 Task: Create ChildIssue0000000768 as Child Issue of Issue Issue0000000384 in Backlog  in Scrum Project Project0000000077 in Jira. Create ChildIssue0000000769 as Child Issue of Issue Issue0000000385 in Backlog  in Scrum Project Project0000000077 in Jira. Create ChildIssue0000000770 as Child Issue of Issue Issue0000000385 in Backlog  in Scrum Project Project0000000077 in Jira. Create ChildIssue0000000771 as Child Issue of Issue Issue0000000386 in Backlog  in Scrum Project Project0000000078 in Jira. Create ChildIssue0000000772 as Child Issue of Issue Issue0000000386 in Backlog  in Scrum Project Project0000000078 in Jira
Action: Mouse moved to (121, 269)
Screenshot: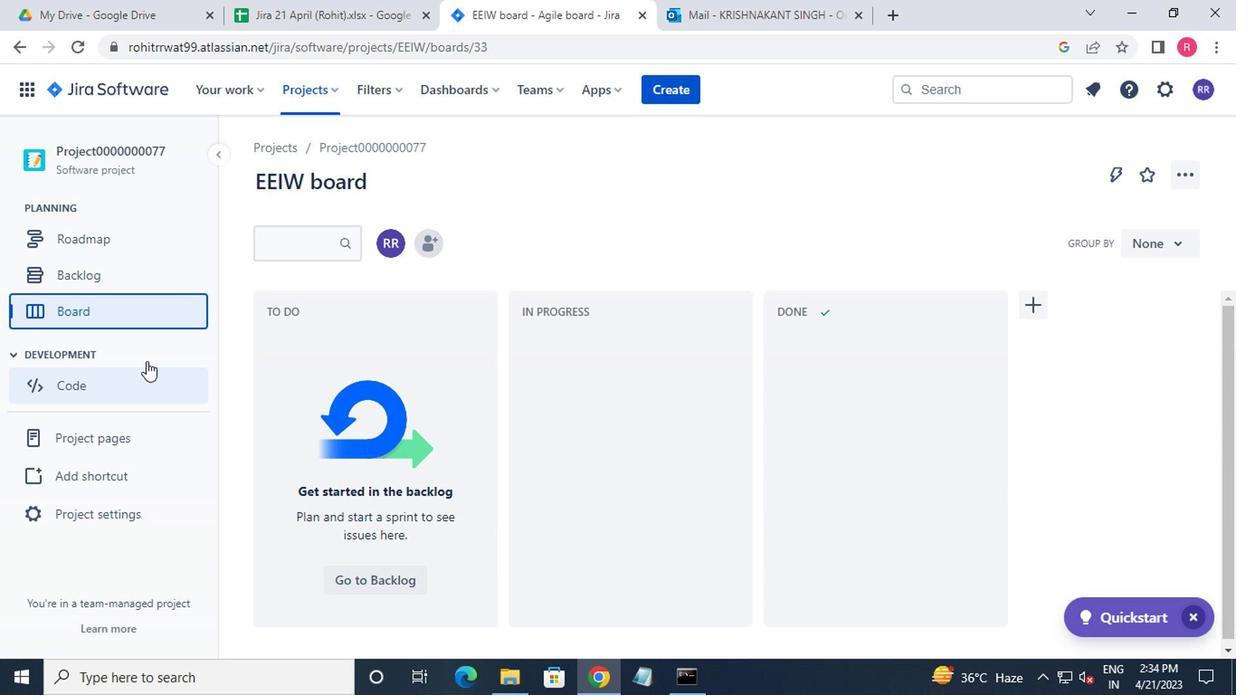 
Action: Mouse pressed left at (121, 269)
Screenshot: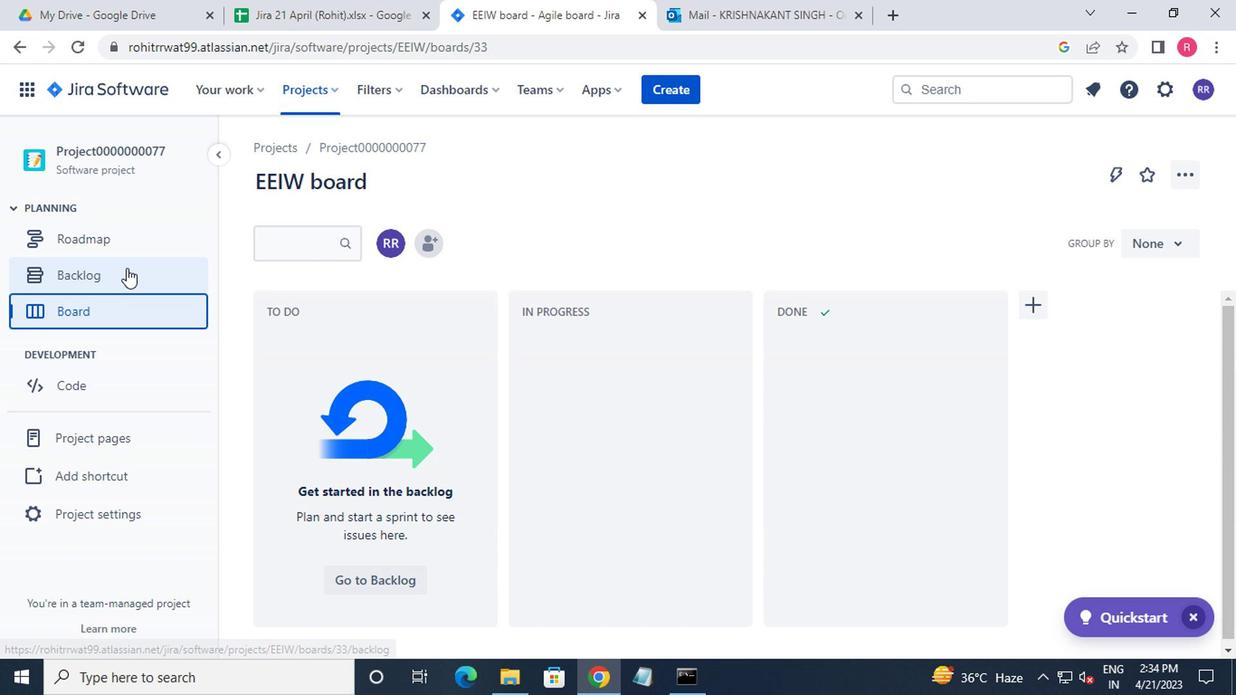 
Action: Mouse moved to (294, 406)
Screenshot: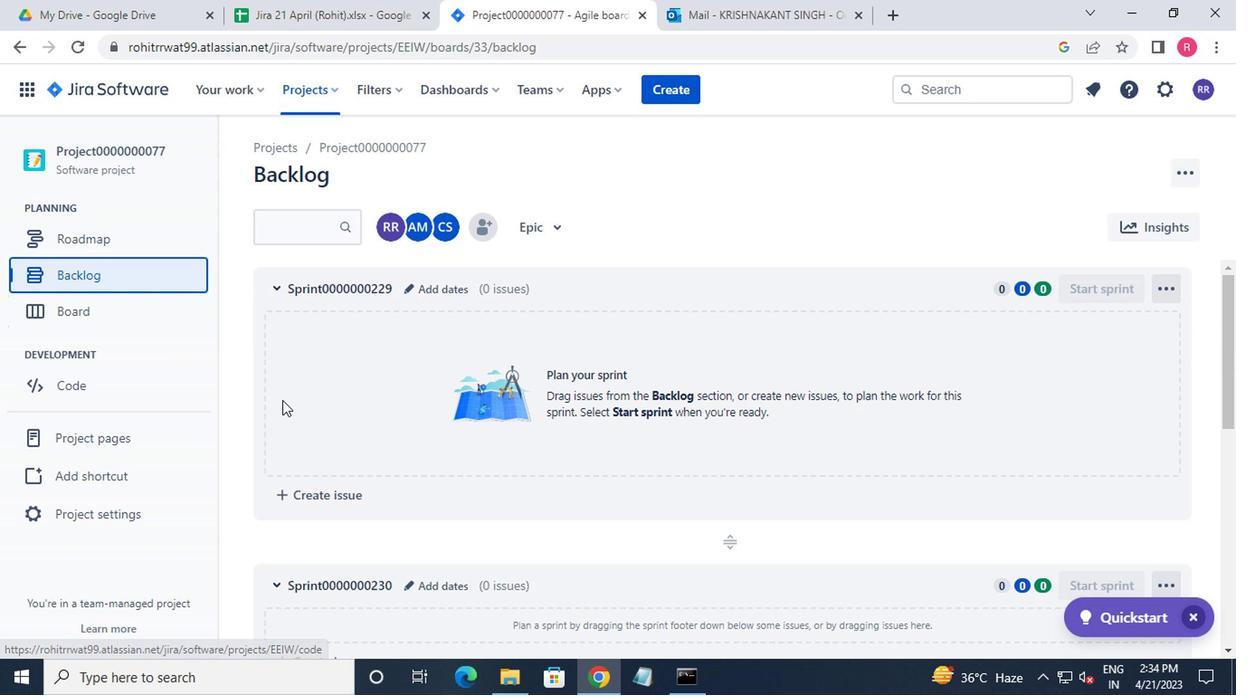 
Action: Mouse scrolled (294, 405) with delta (0, -1)
Screenshot: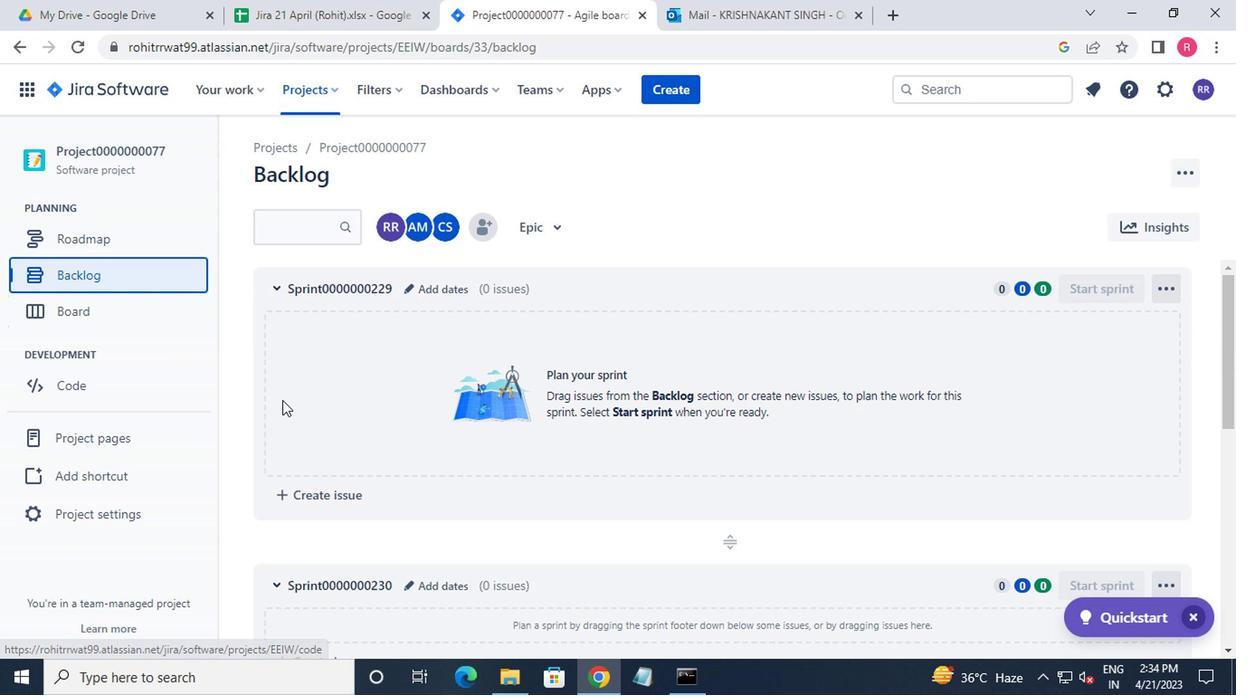 
Action: Mouse moved to (299, 408)
Screenshot: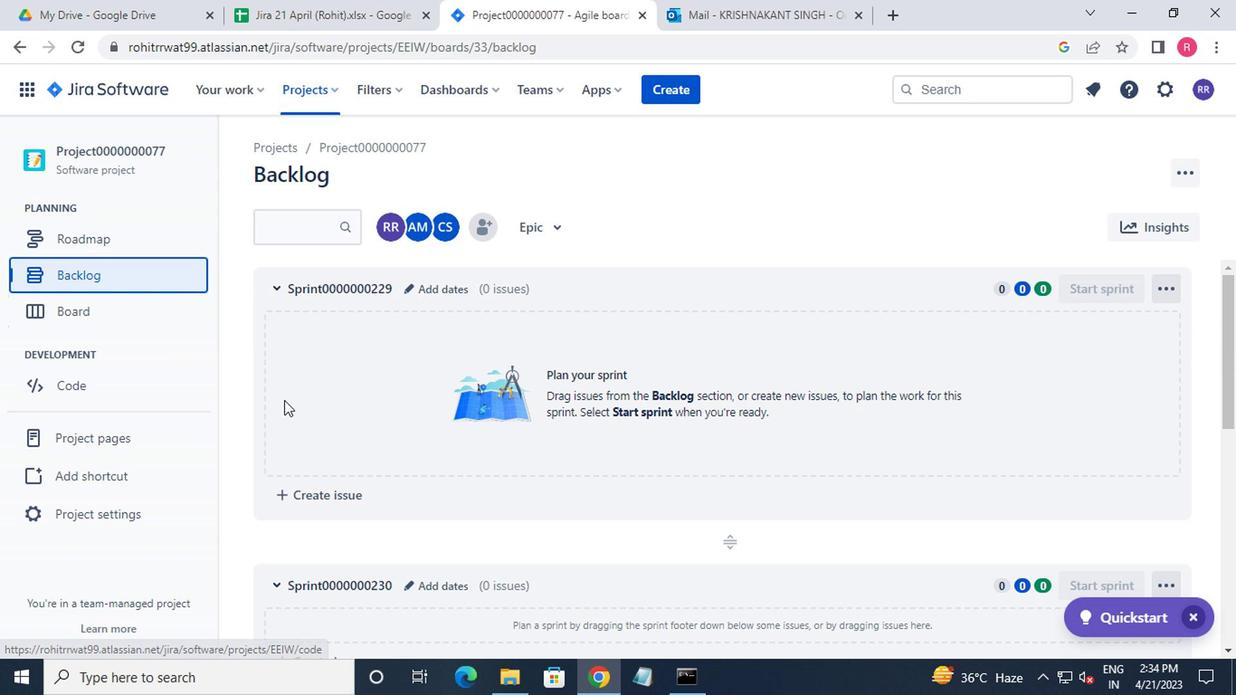 
Action: Mouse scrolled (299, 407) with delta (0, -1)
Screenshot: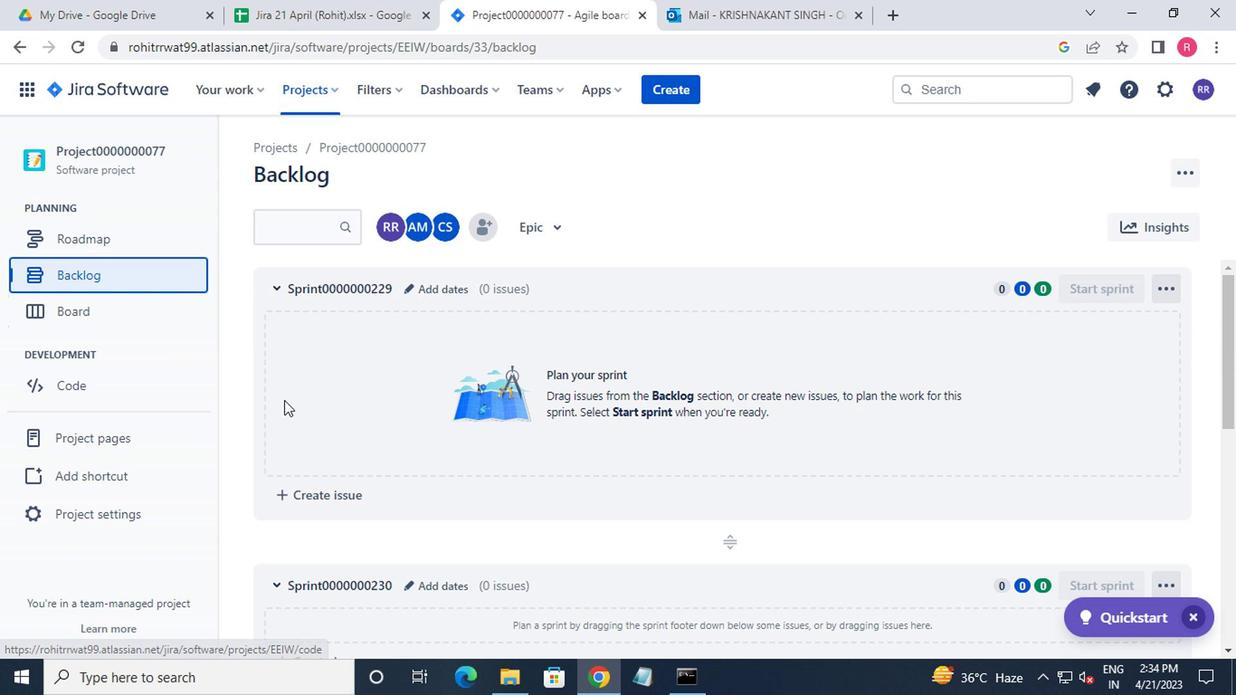 
Action: Mouse moved to (301, 409)
Screenshot: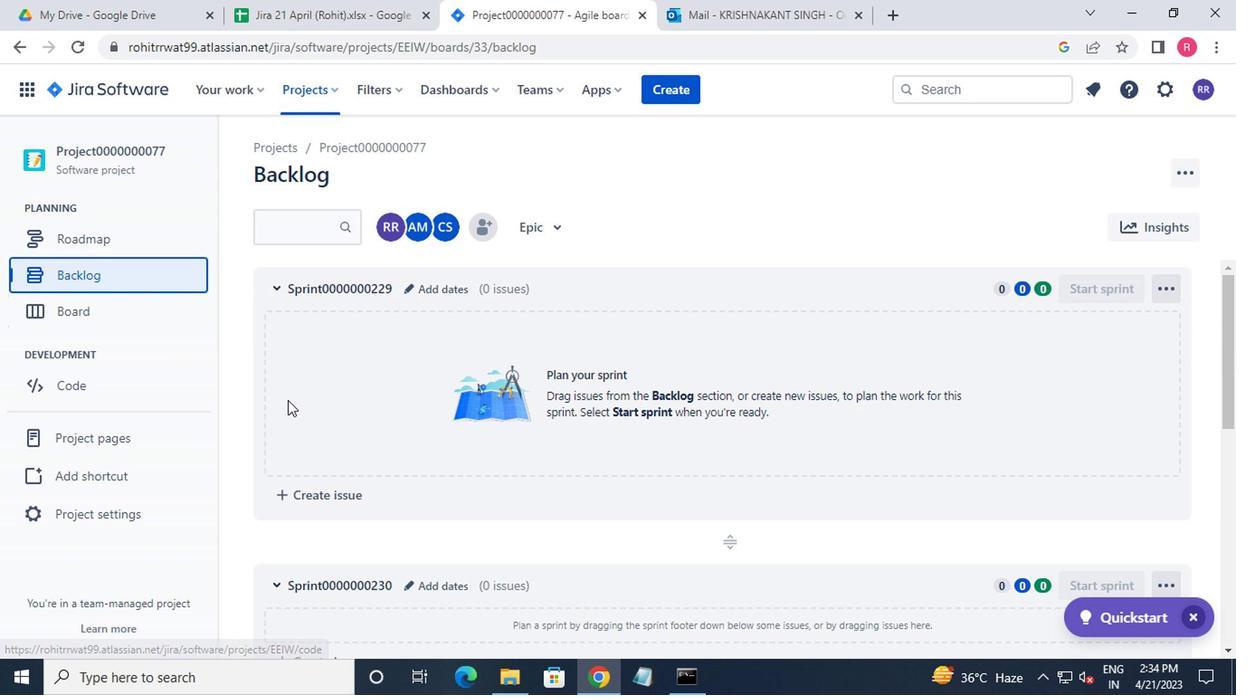 
Action: Mouse scrolled (301, 408) with delta (0, 0)
Screenshot: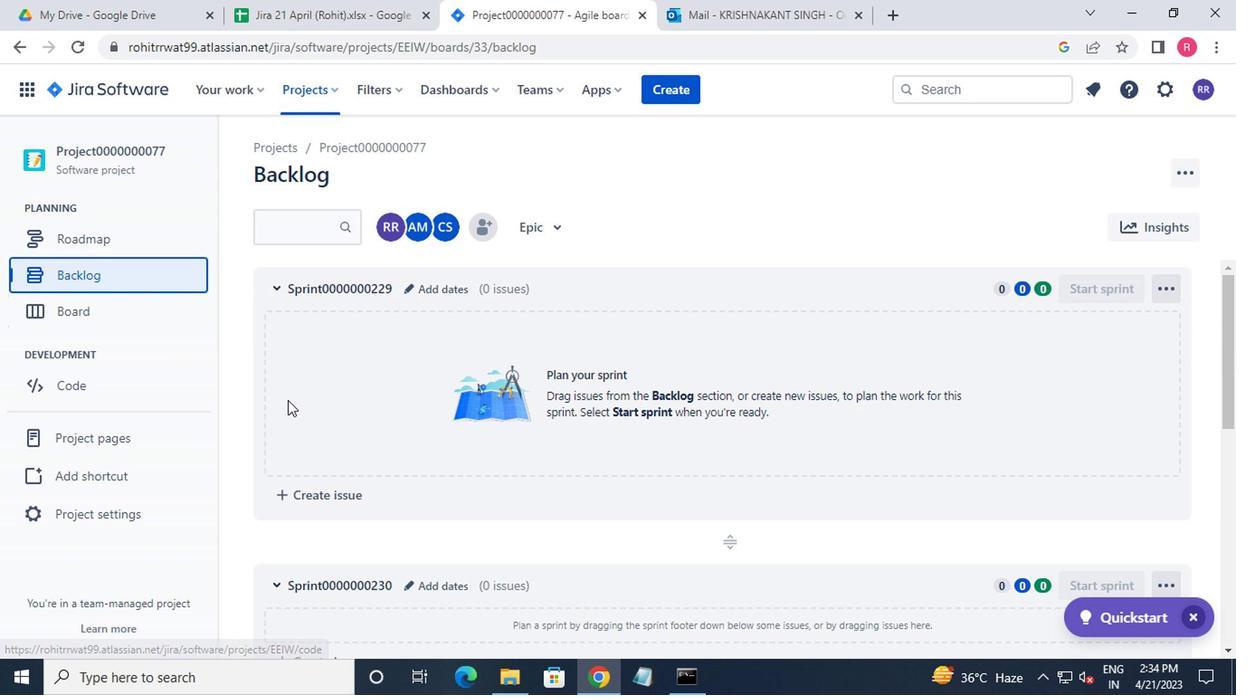 
Action: Mouse moved to (307, 409)
Screenshot: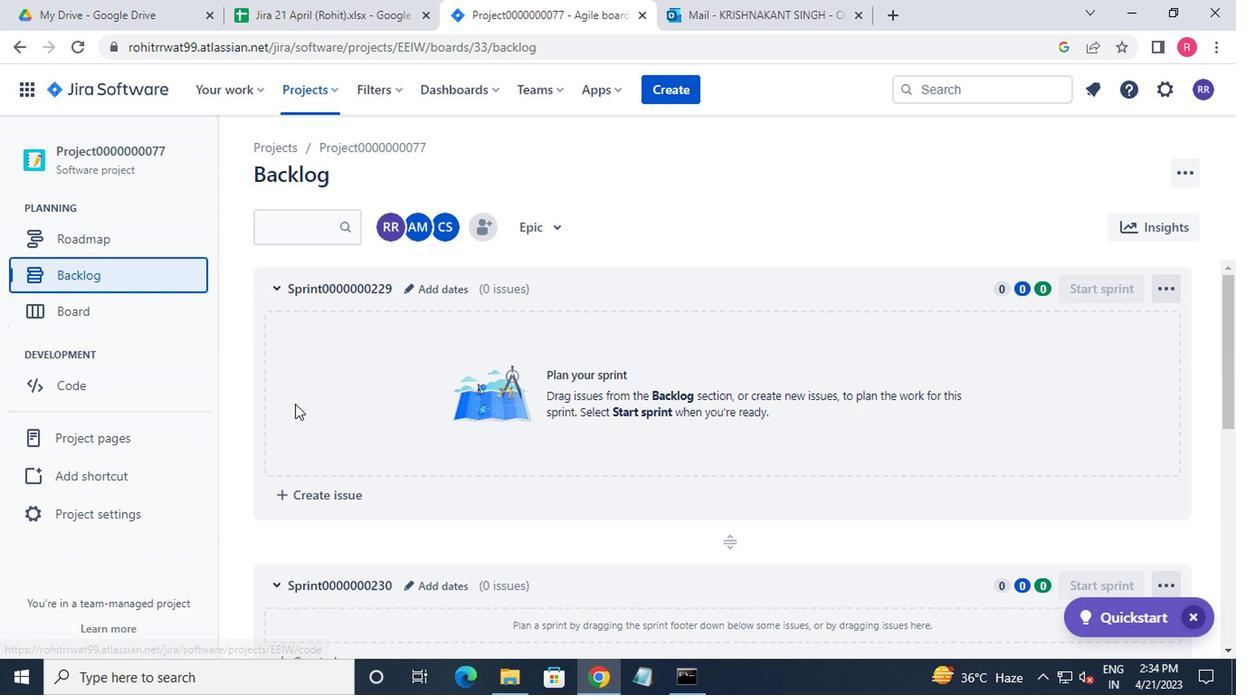 
Action: Mouse scrolled (307, 408) with delta (0, 0)
Screenshot: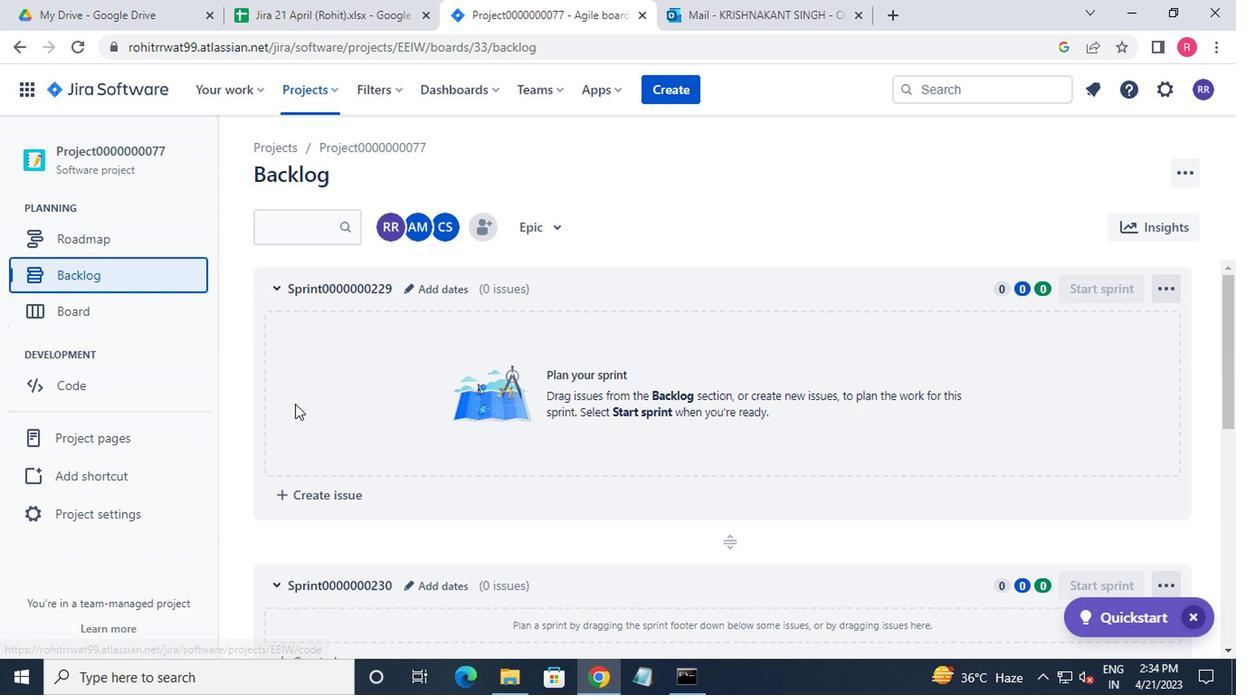
Action: Mouse moved to (312, 410)
Screenshot: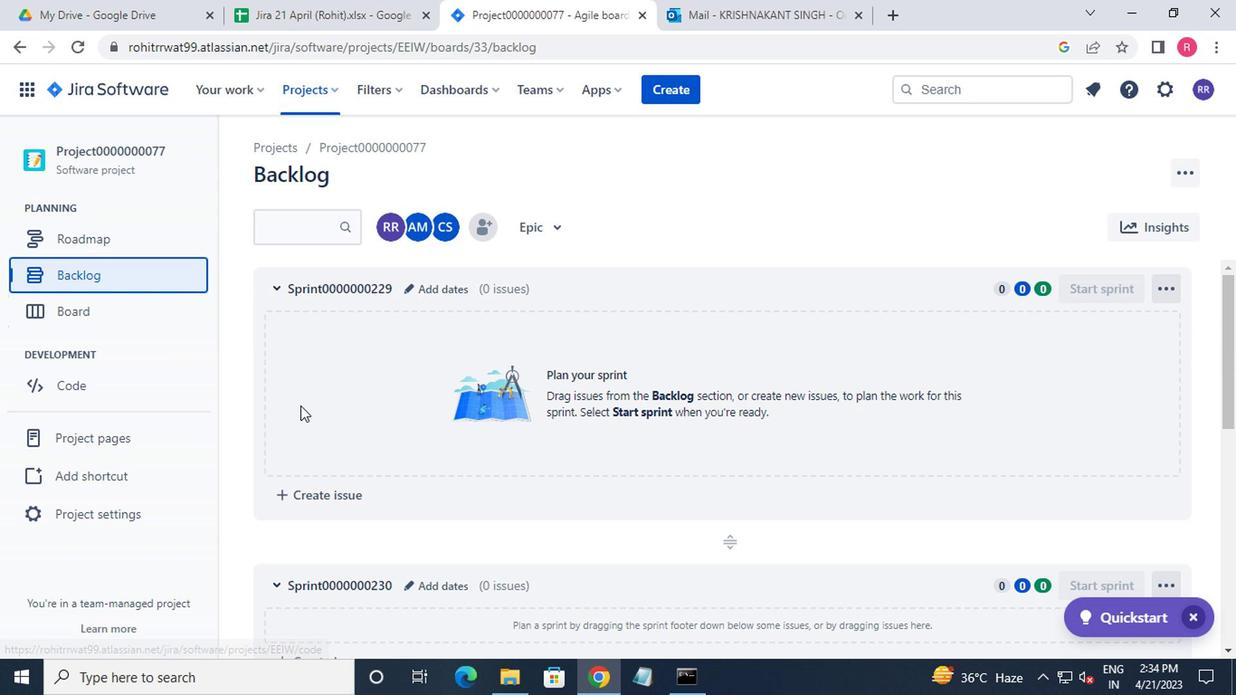 
Action: Mouse scrolled (312, 409) with delta (0, 0)
Screenshot: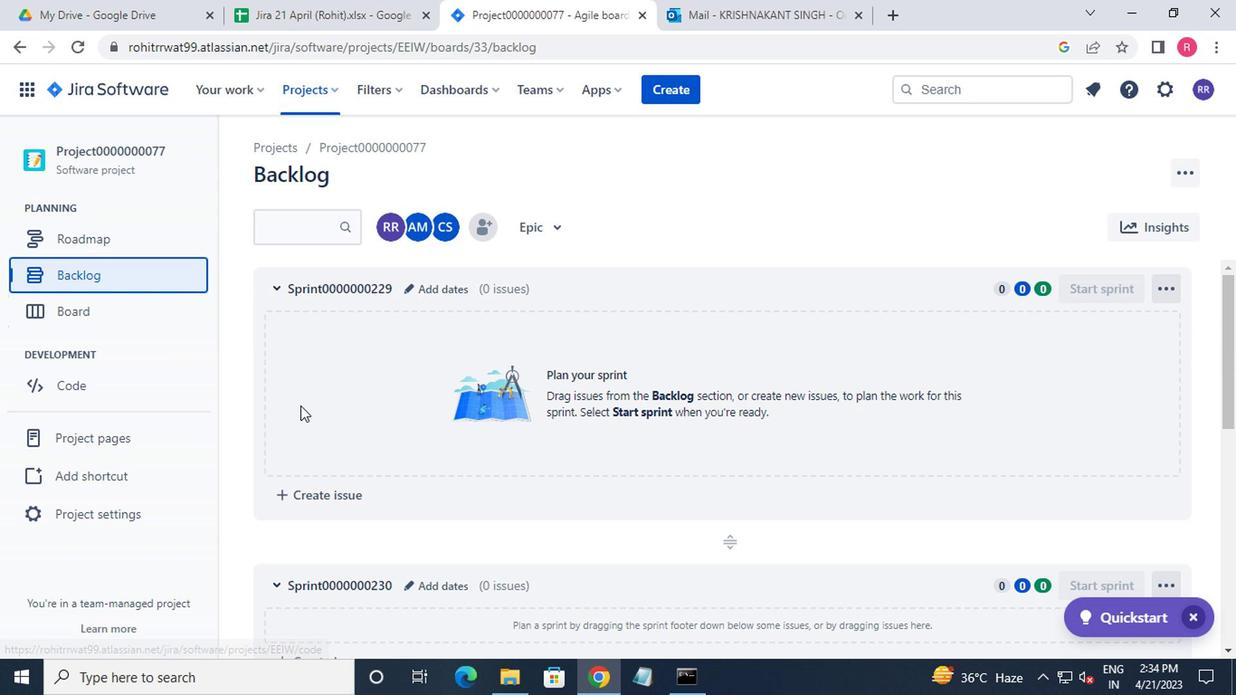 
Action: Mouse moved to (319, 411)
Screenshot: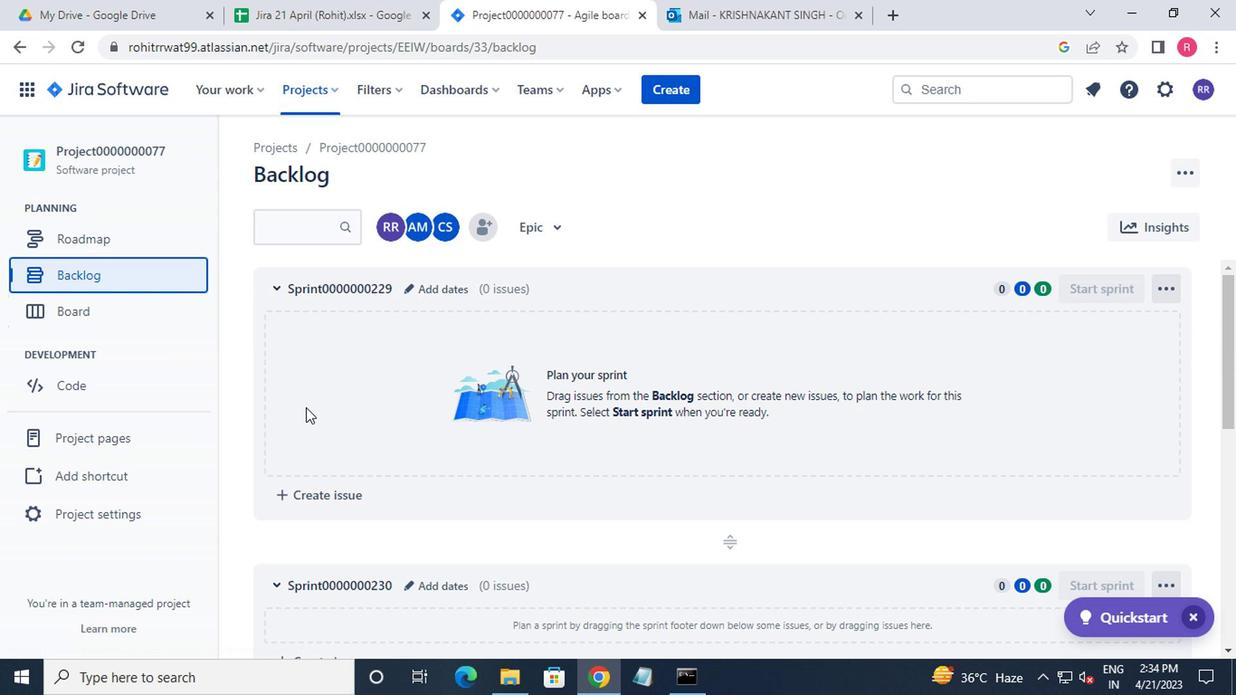 
Action: Mouse scrolled (319, 410) with delta (0, -1)
Screenshot: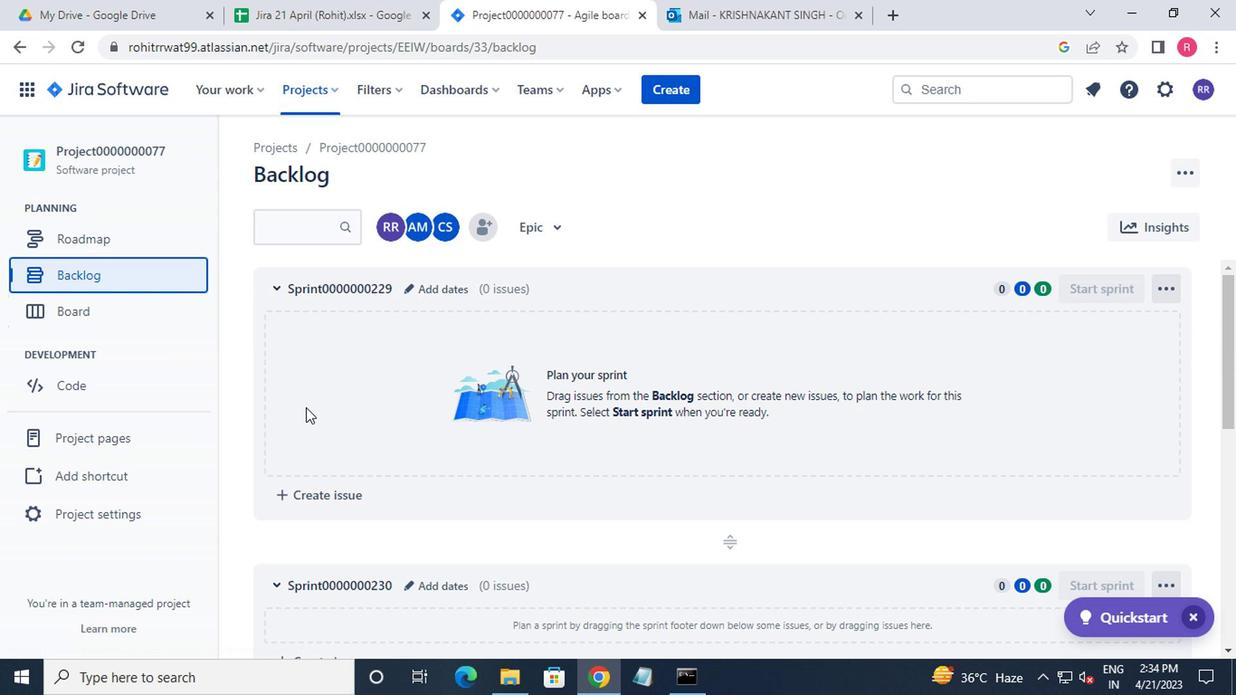 
Action: Mouse moved to (650, 518)
Screenshot: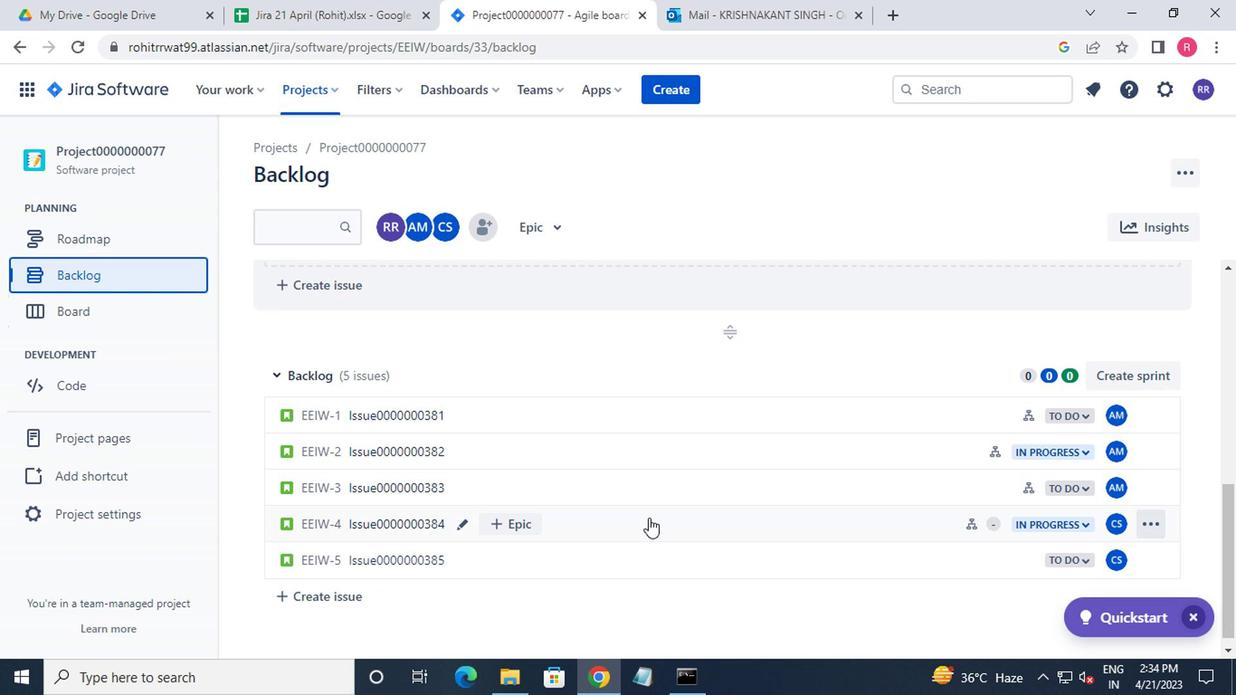 
Action: Mouse pressed left at (650, 518)
Screenshot: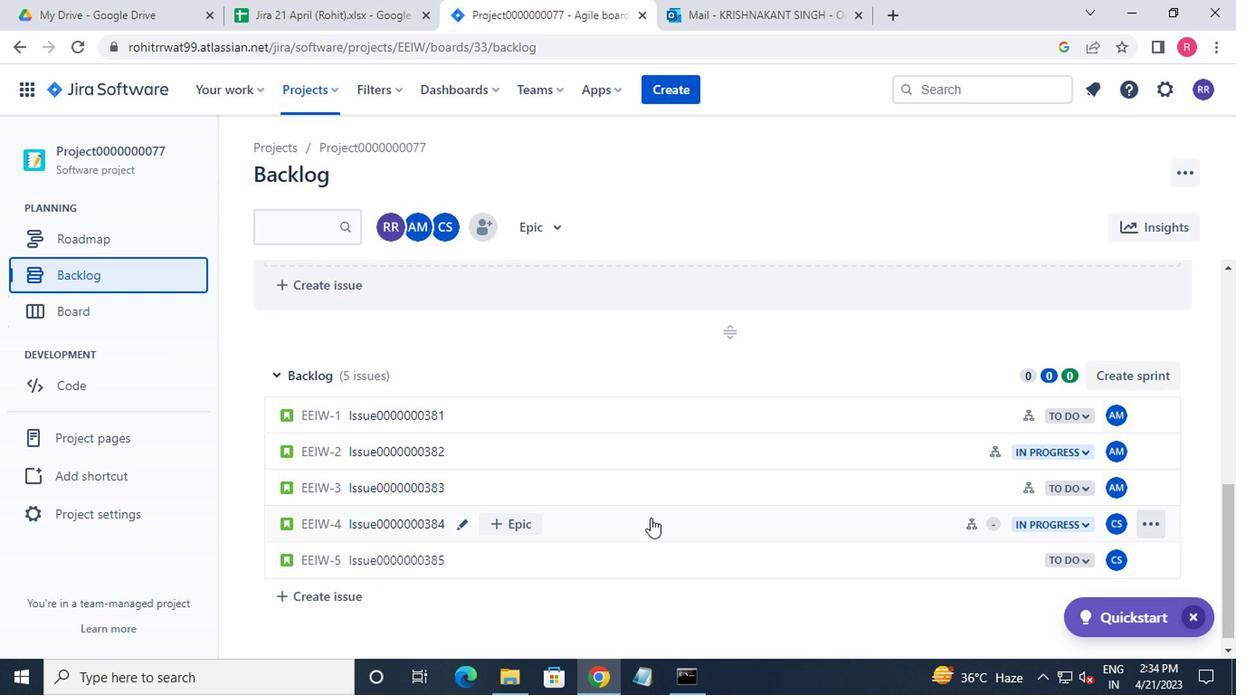 
Action: Mouse moved to (914, 369)
Screenshot: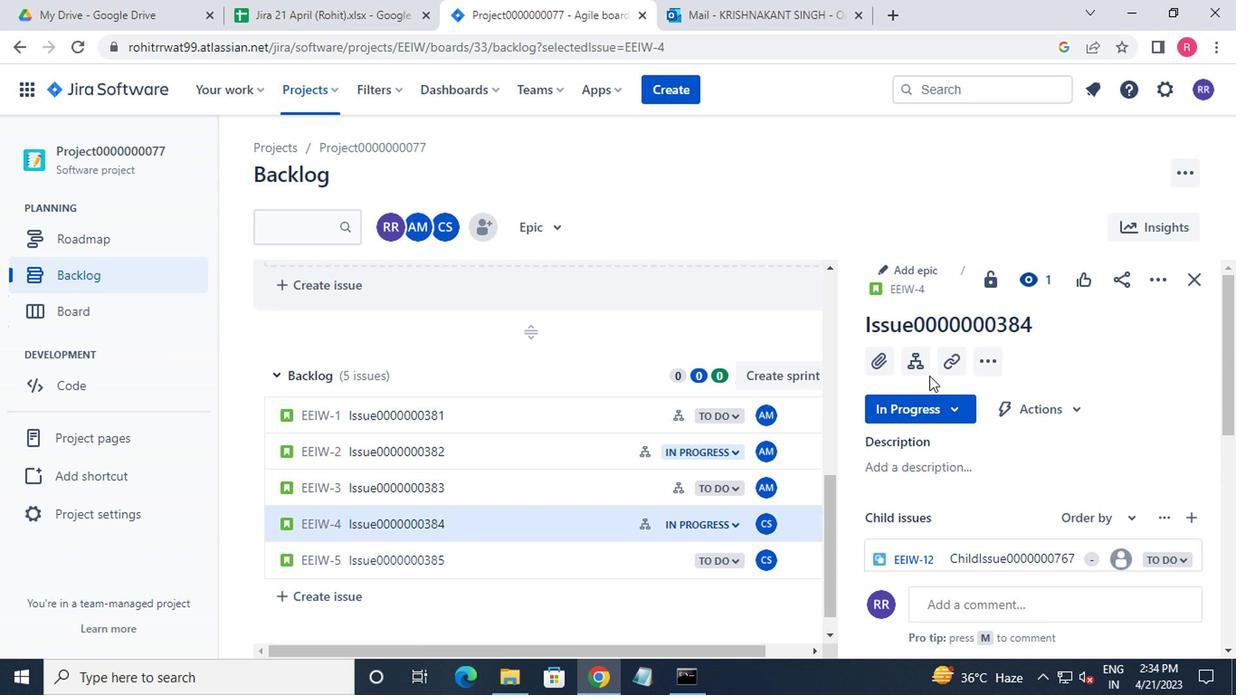 
Action: Mouse pressed left at (914, 369)
Screenshot: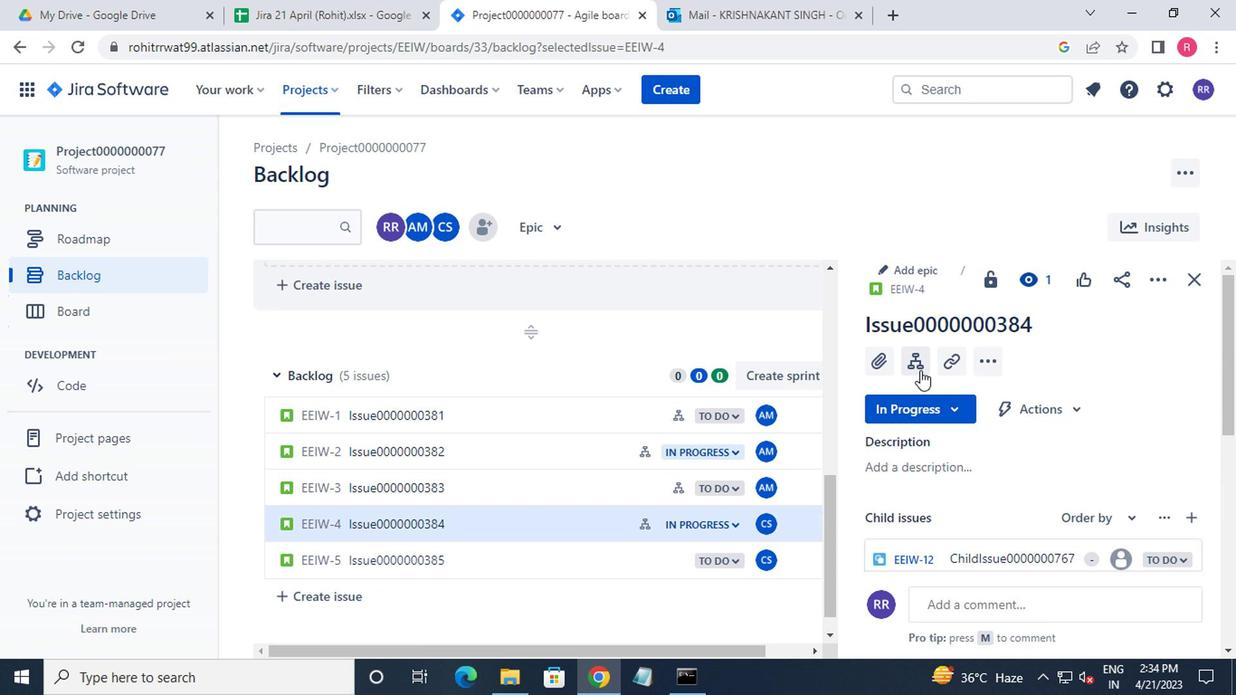 
Action: Mouse moved to (787, 345)
Screenshot: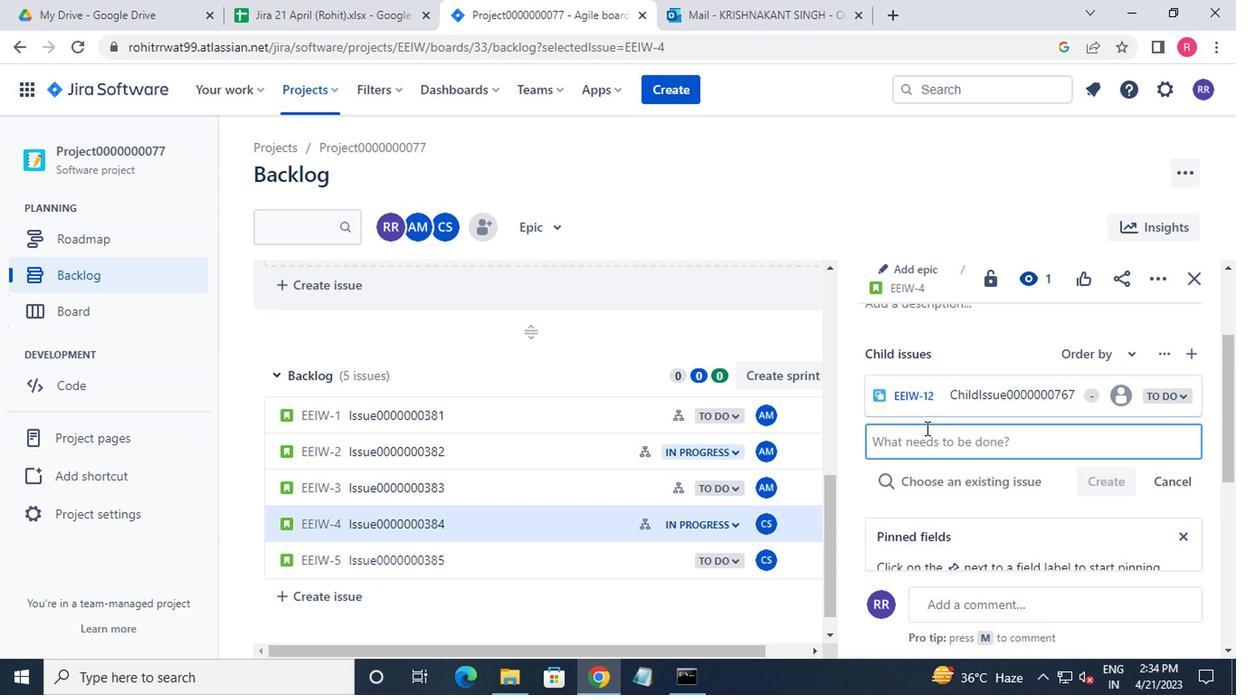 
Action: Key pressed <Key.shift>CHILD<Key.shift_r>ISSUE000000068<Key.backspace><Key.backspace>768<Key.enter>
Screenshot: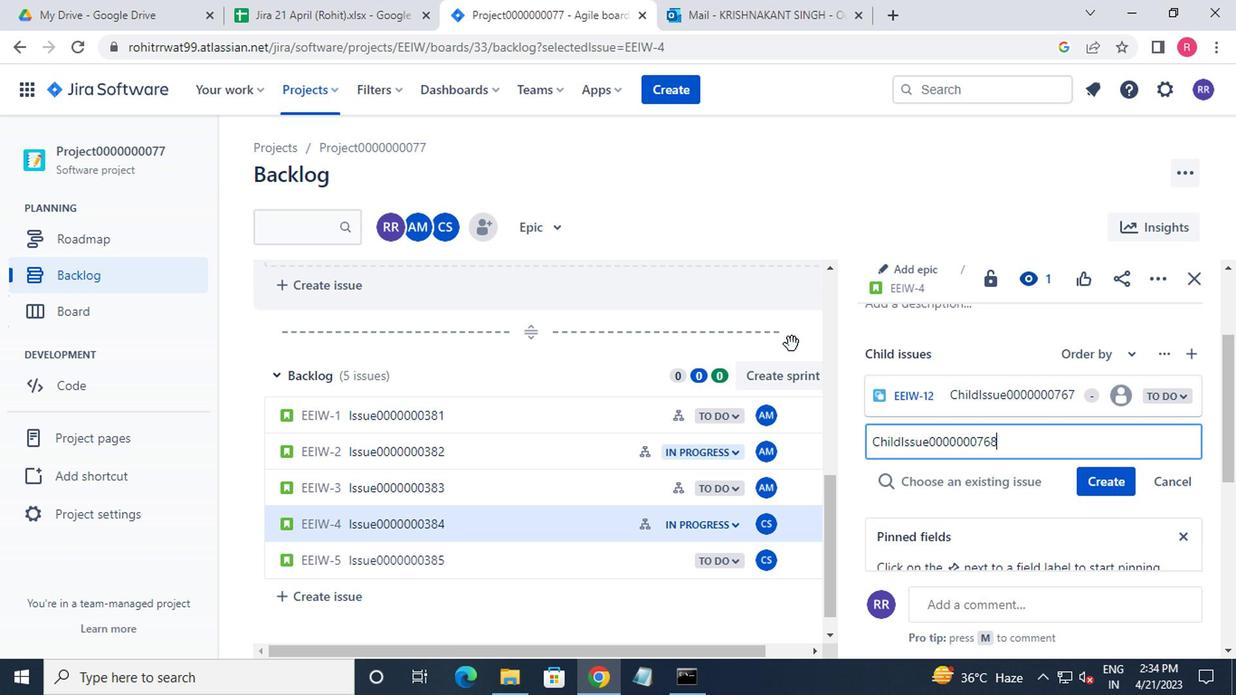 
Action: Mouse moved to (551, 563)
Screenshot: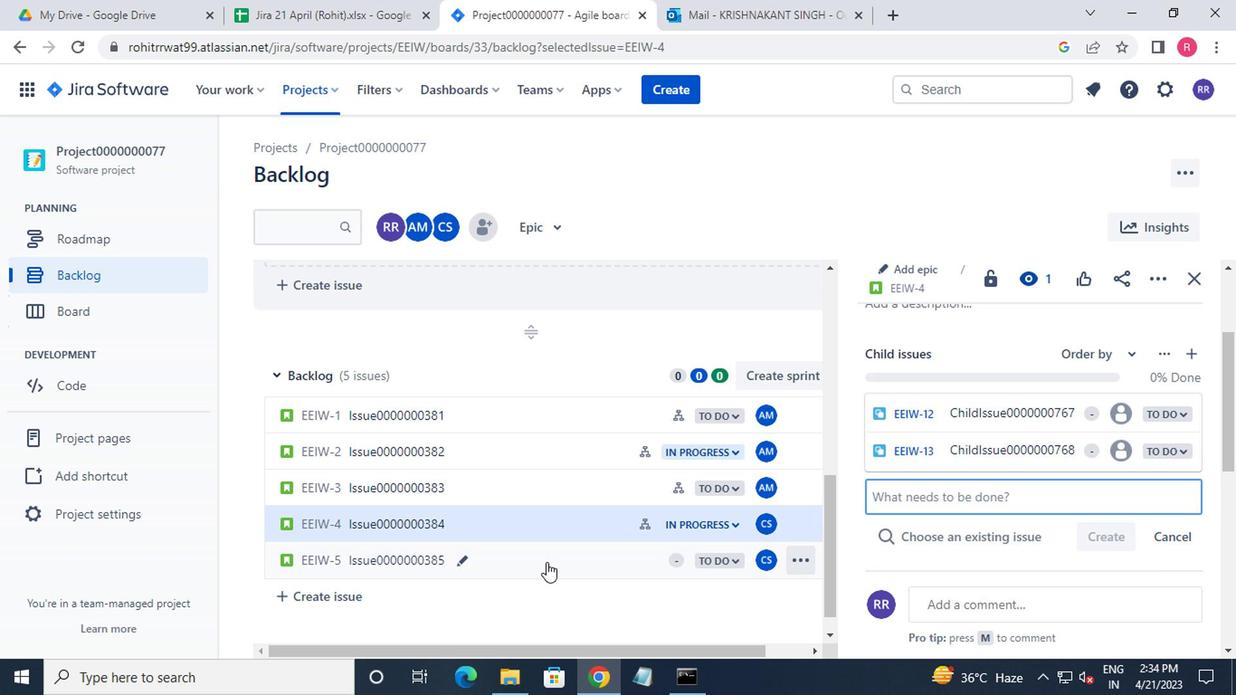 
Action: Mouse pressed left at (551, 563)
Screenshot: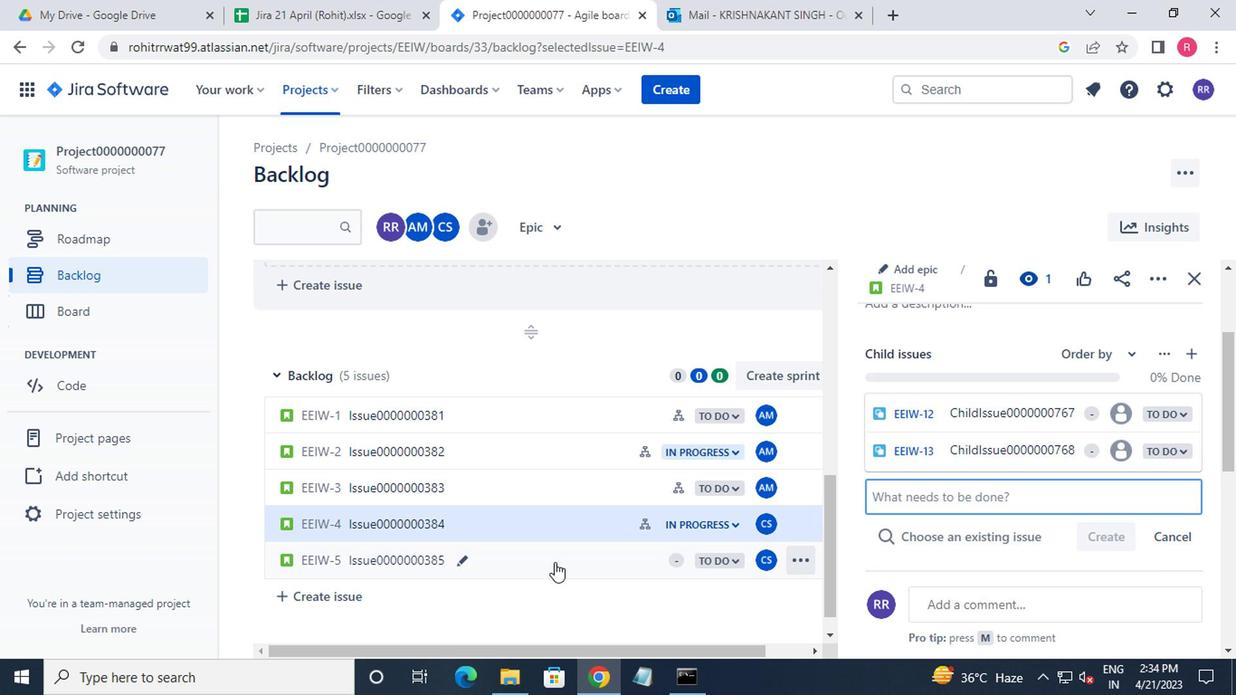 
Action: Mouse moved to (914, 367)
Screenshot: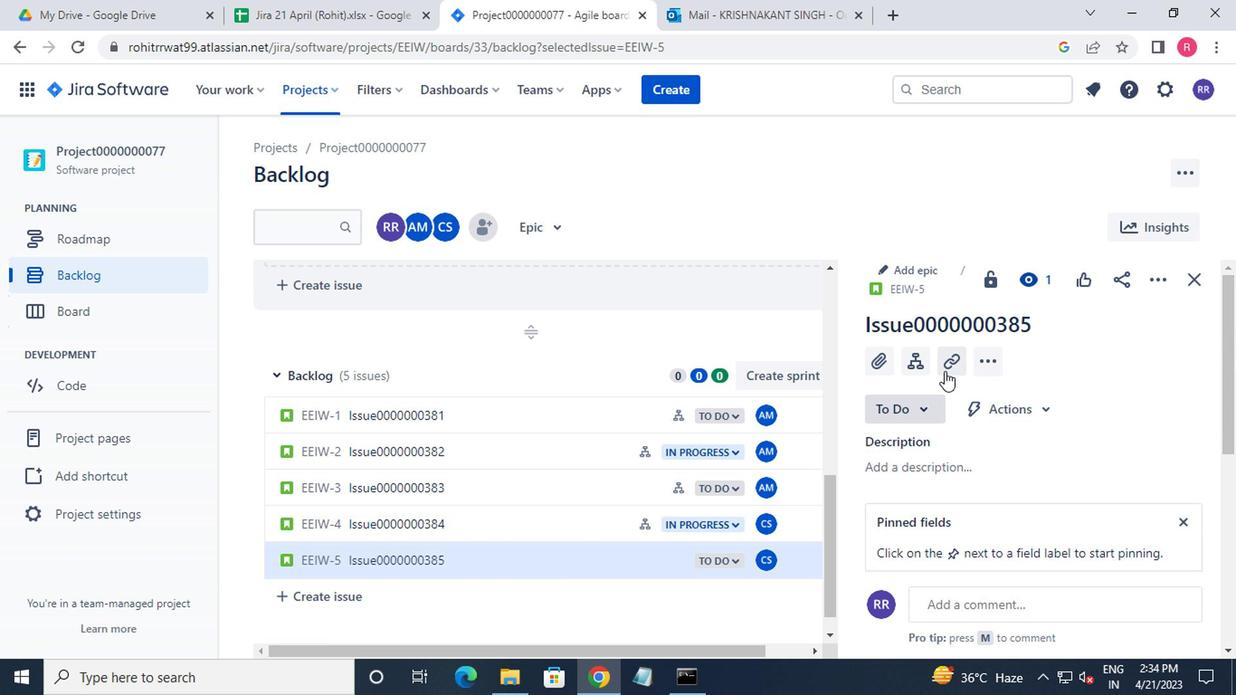 
Action: Mouse pressed left at (914, 367)
Screenshot: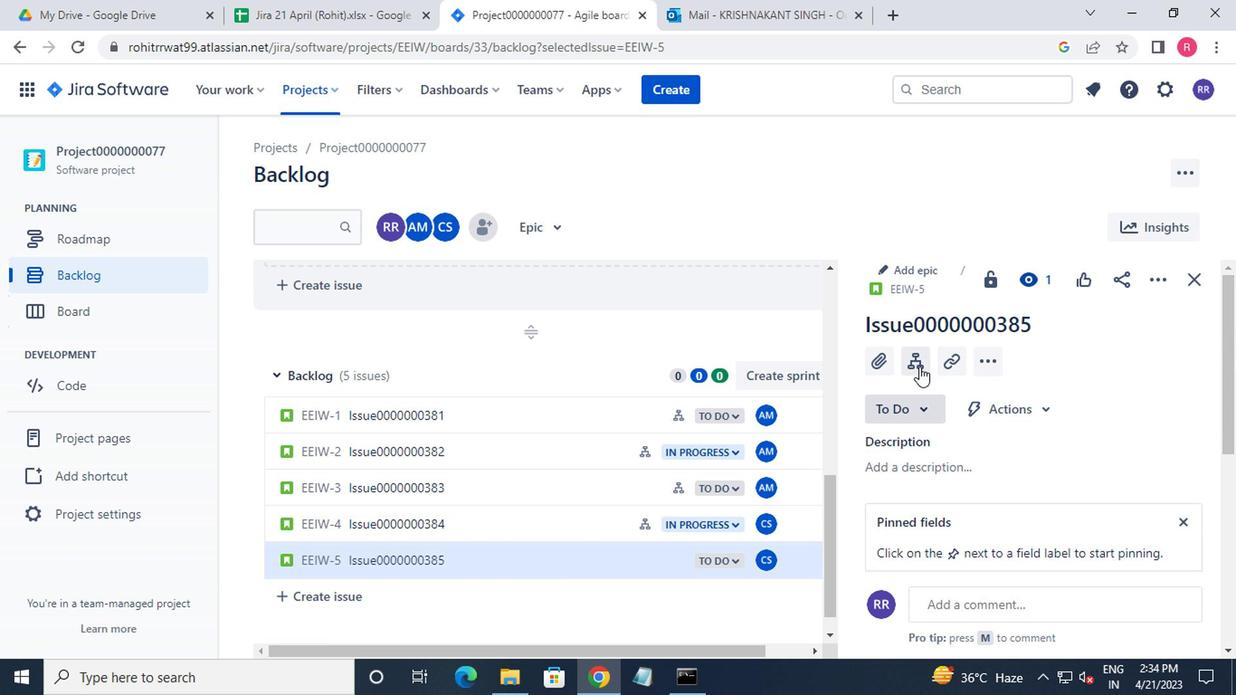 
Action: Mouse moved to (718, 287)
Screenshot: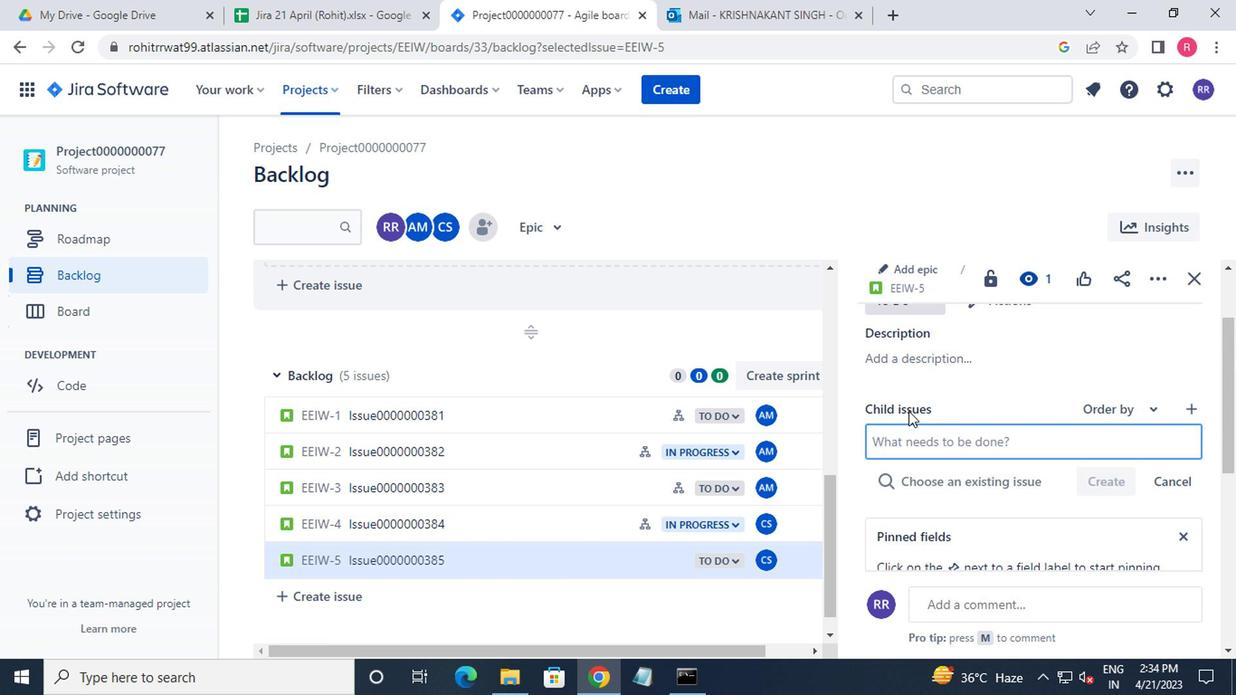 
Action: Key pressed <Key.shift>CHILD<Key.shift_r>ISSUE0000000769
Screenshot: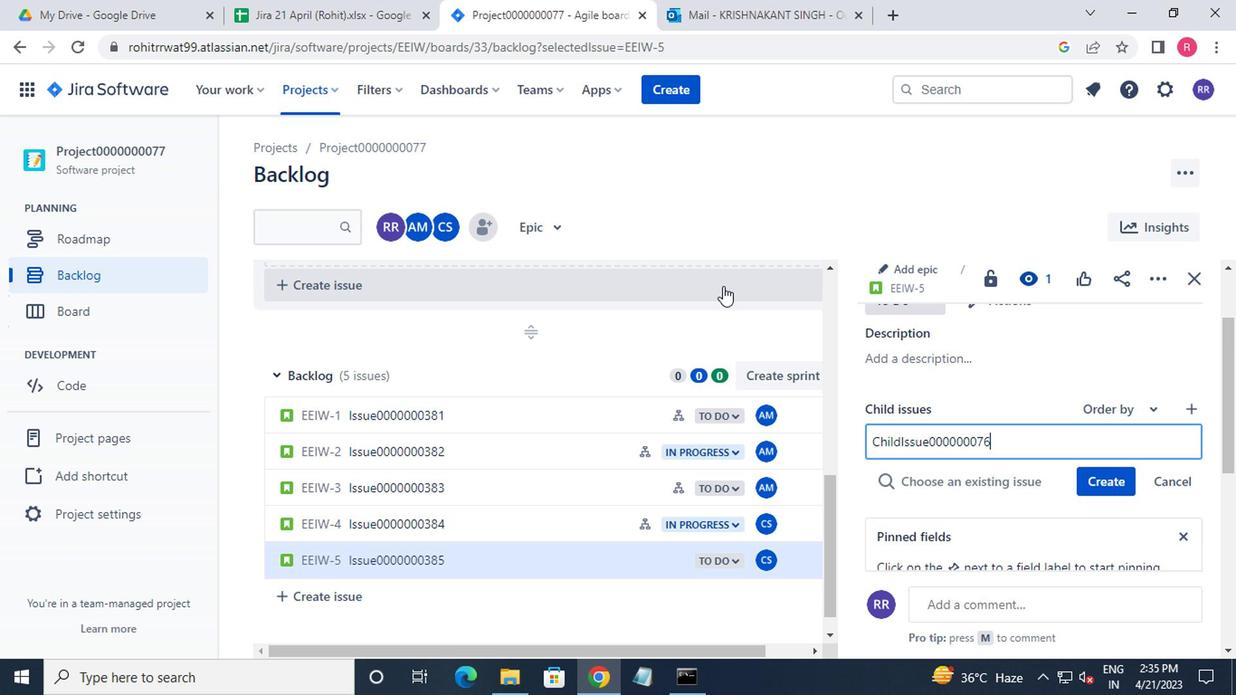 
Action: Mouse moved to (718, 287)
Screenshot: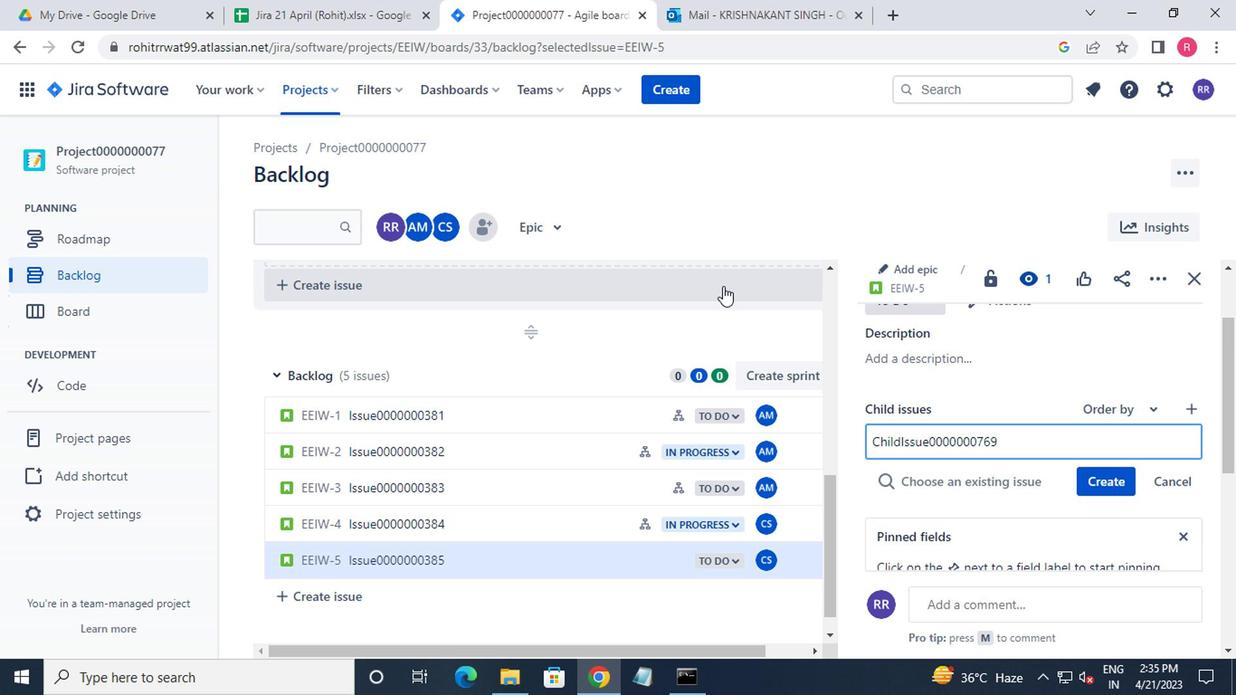 
Action: Key pressed <Key.enter><Key.shift>CHILD<Key.shift_r><Key.shift_r><Key.shift_r><Key.shift_r><Key.shift_r><Key.shift_r><Key.shift_r>ISSUE0000000670
Screenshot: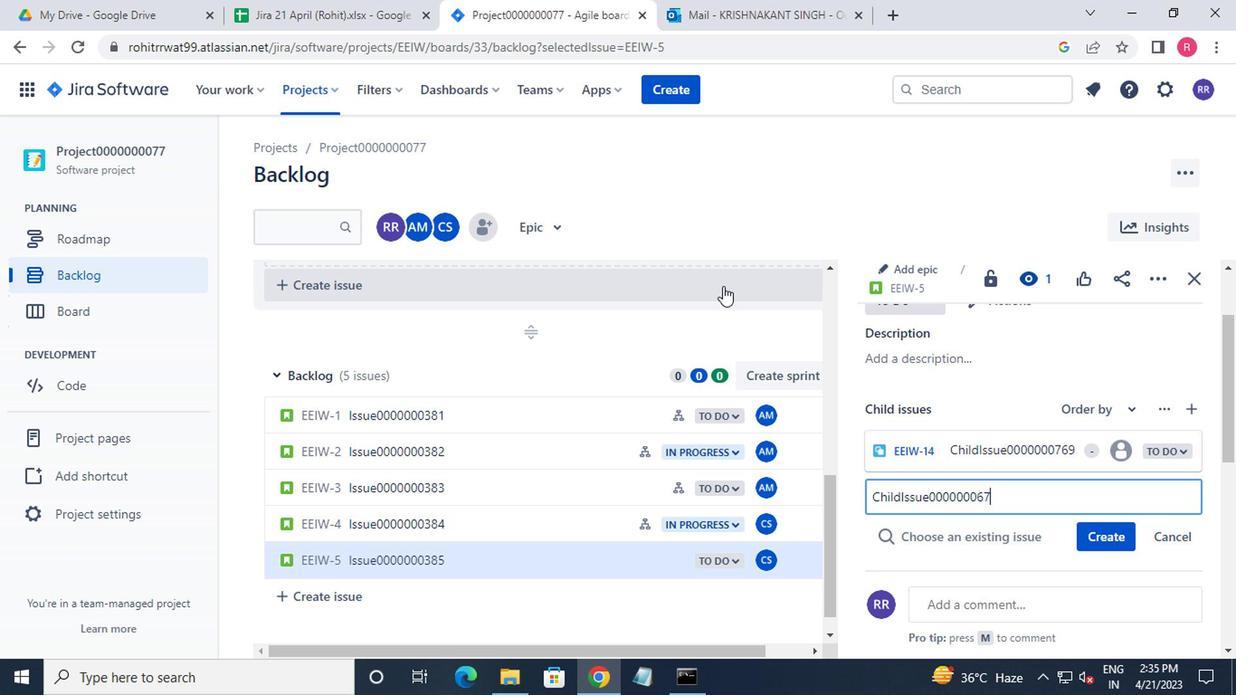 
Action: Mouse moved to (1061, 451)
Screenshot: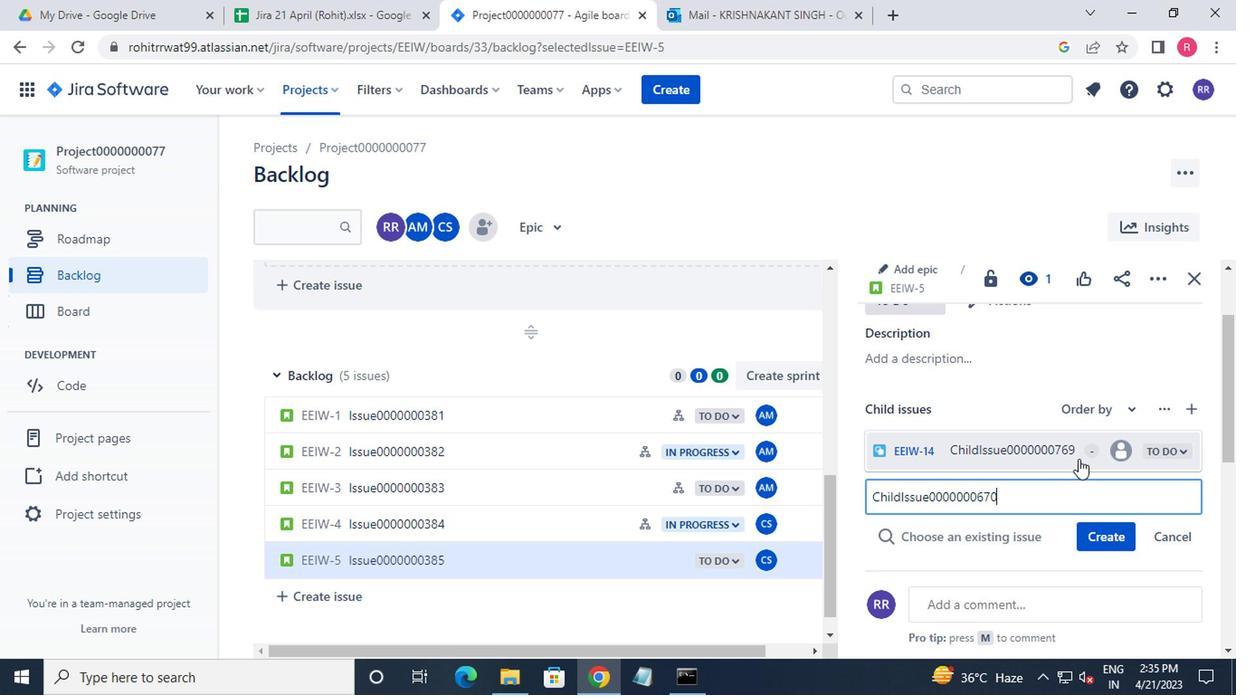 
Action: Mouse pressed left at (1061, 451)
Screenshot: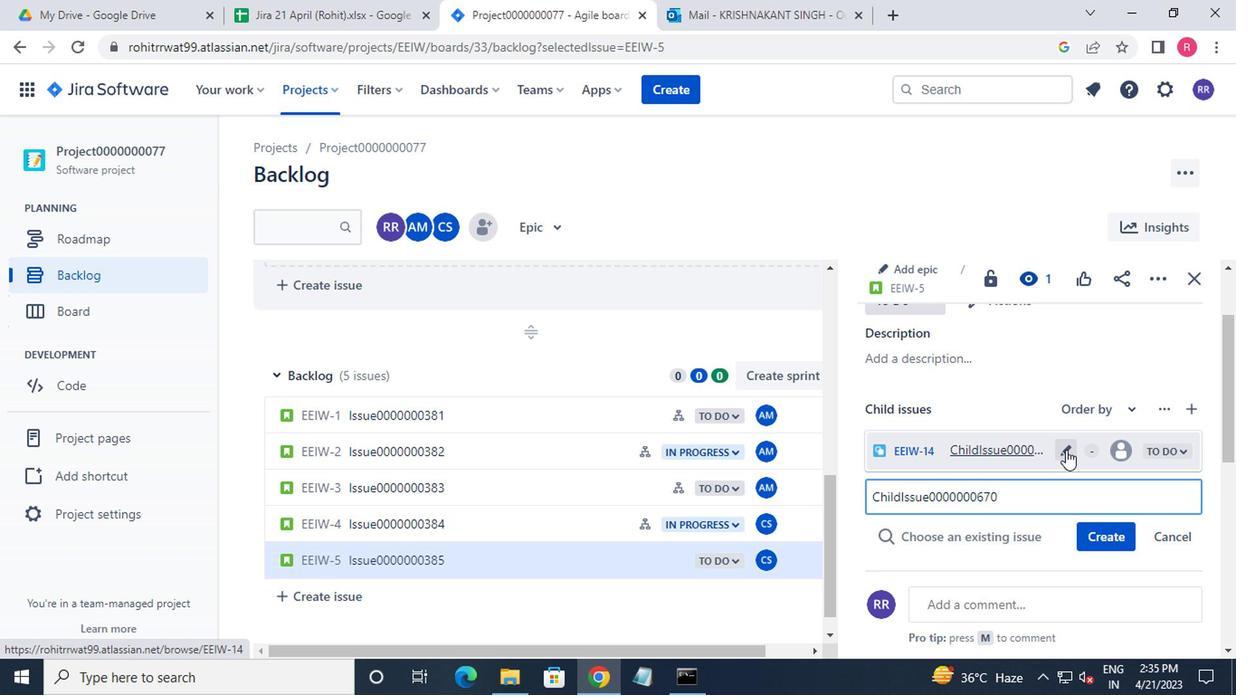 
Action: Mouse moved to (1106, 488)
Screenshot: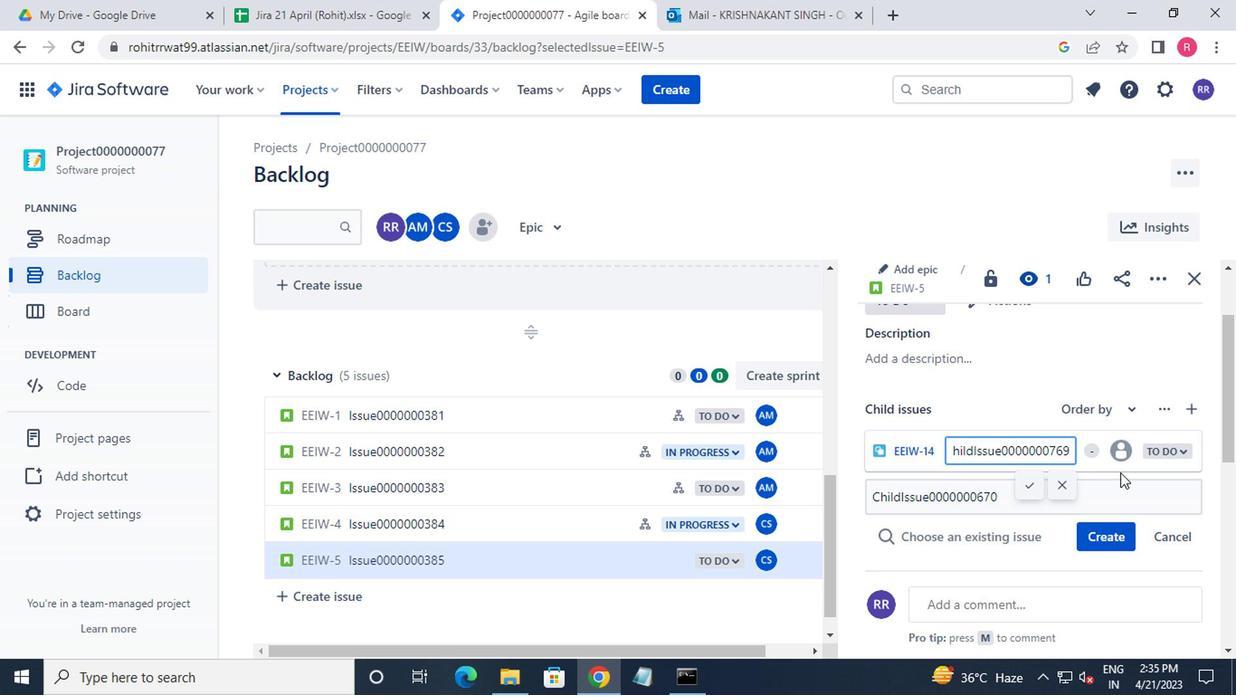 
Action: Mouse pressed left at (1106, 488)
Screenshot: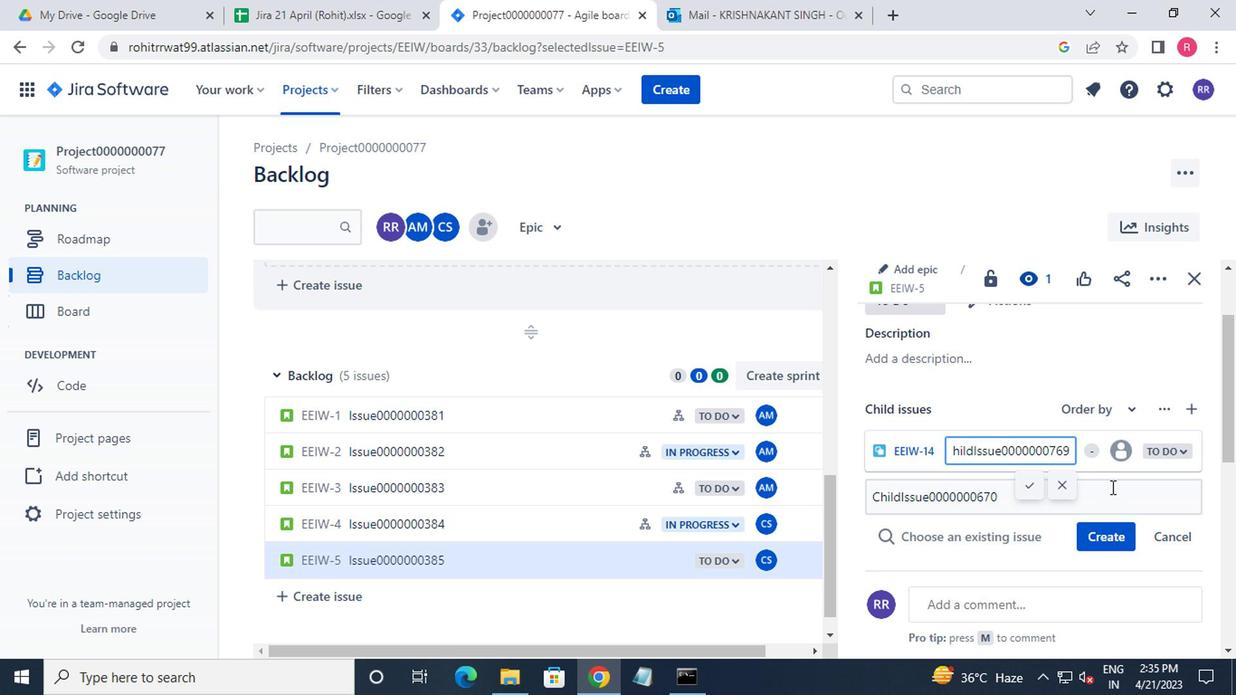 
Action: Mouse moved to (1055, 504)
Screenshot: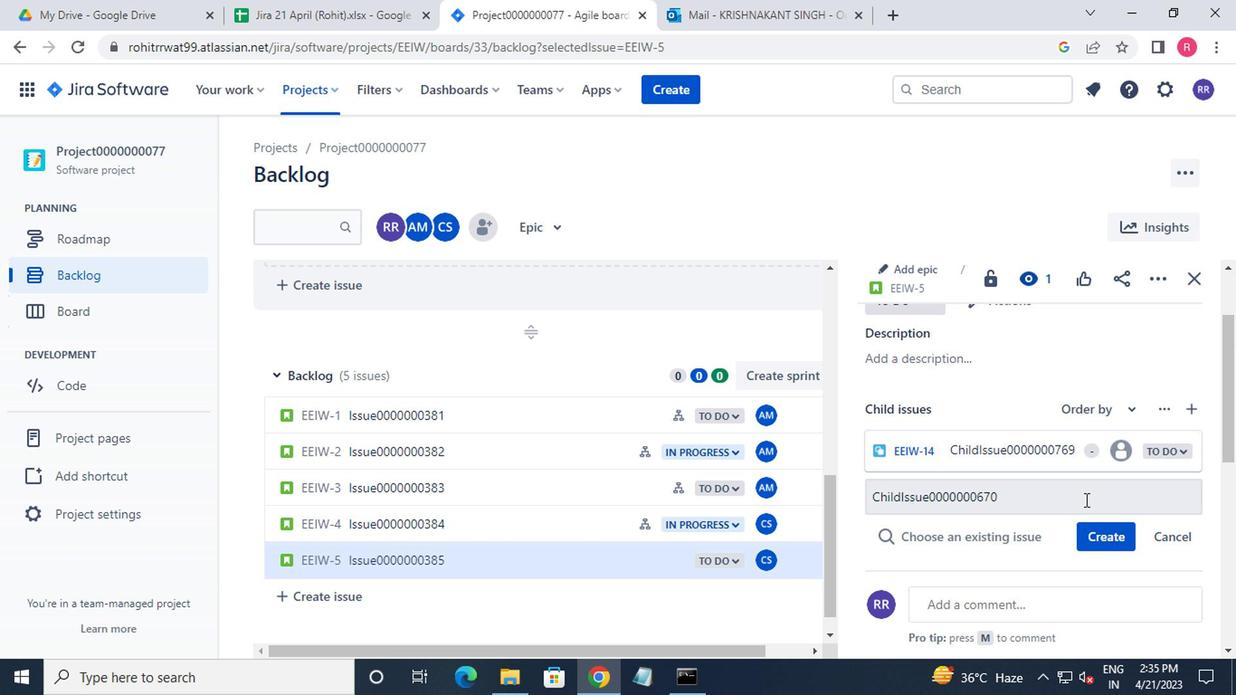 
Action: Mouse pressed left at (1055, 504)
Screenshot: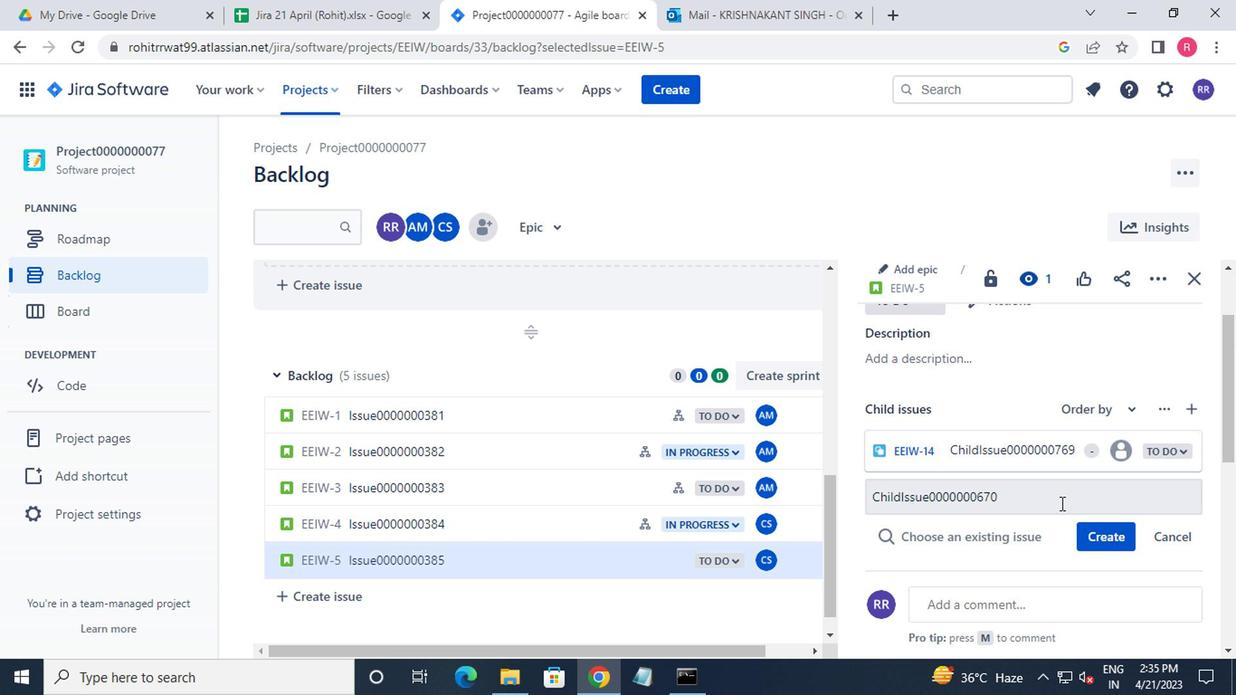 
Action: Mouse moved to (979, 496)
Screenshot: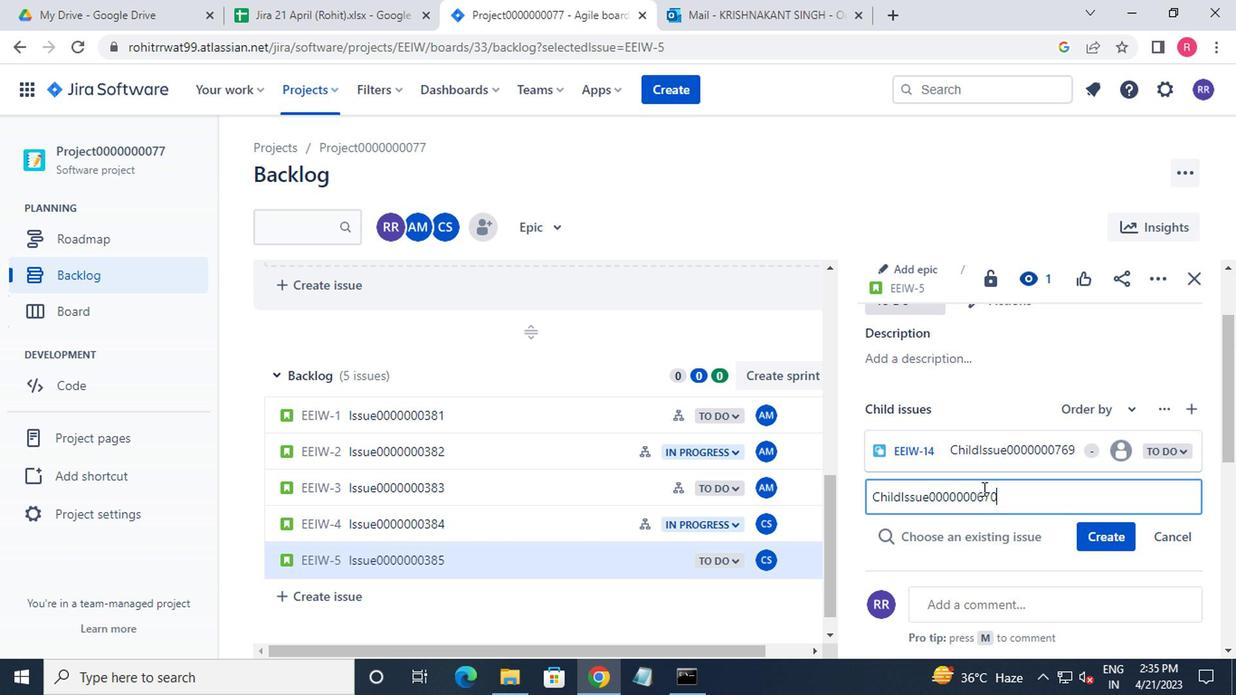 
Action: Mouse pressed left at (979, 496)
Screenshot: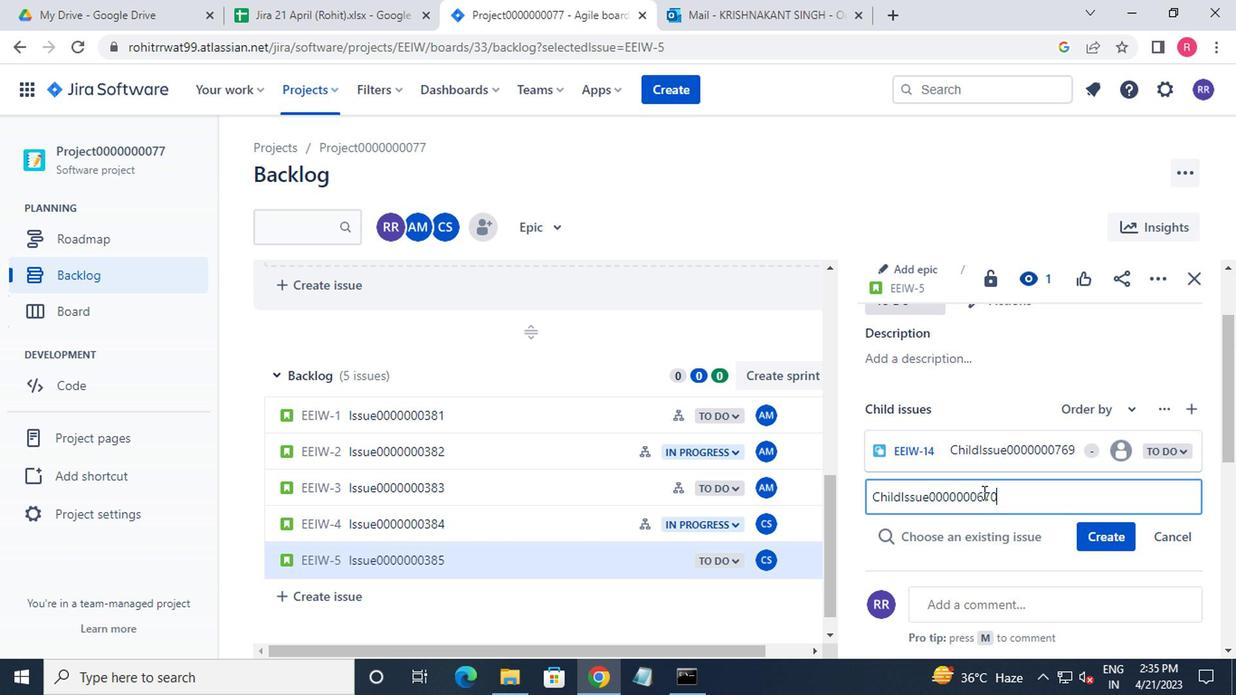 
Action: Mouse moved to (947, 477)
Screenshot: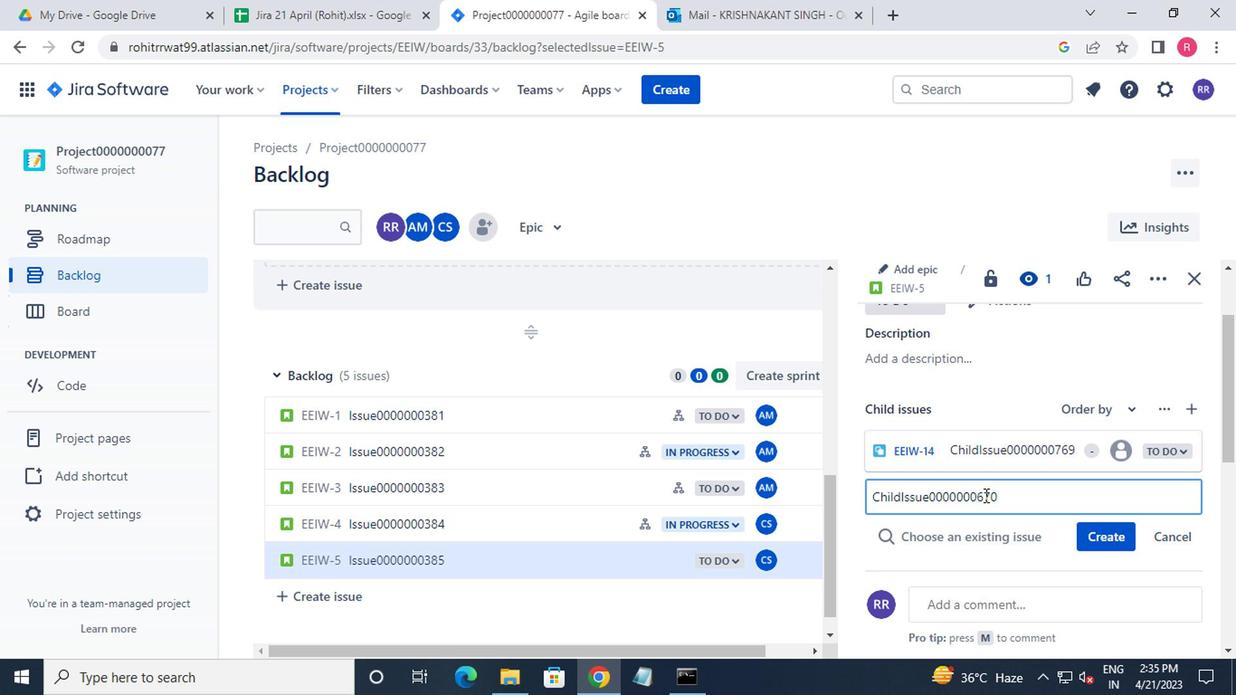
Action: Key pressed <Key.backspace>7<Key.enter>
Screenshot: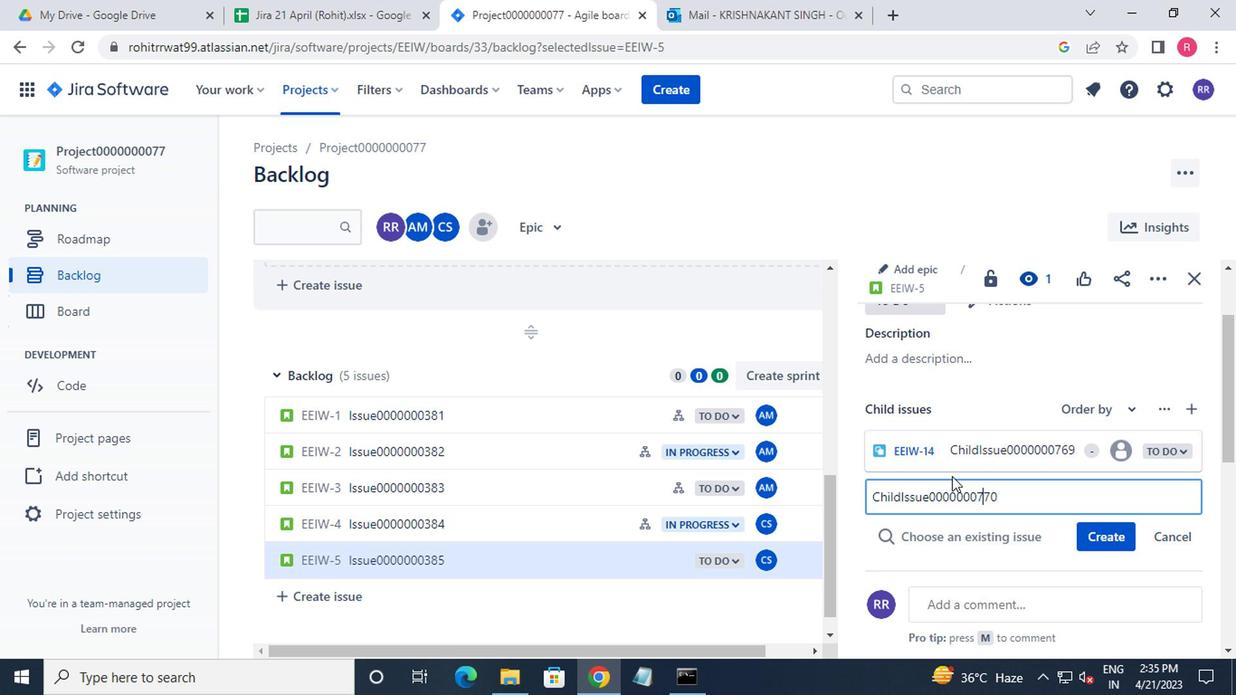 
Action: Mouse moved to (324, 79)
Screenshot: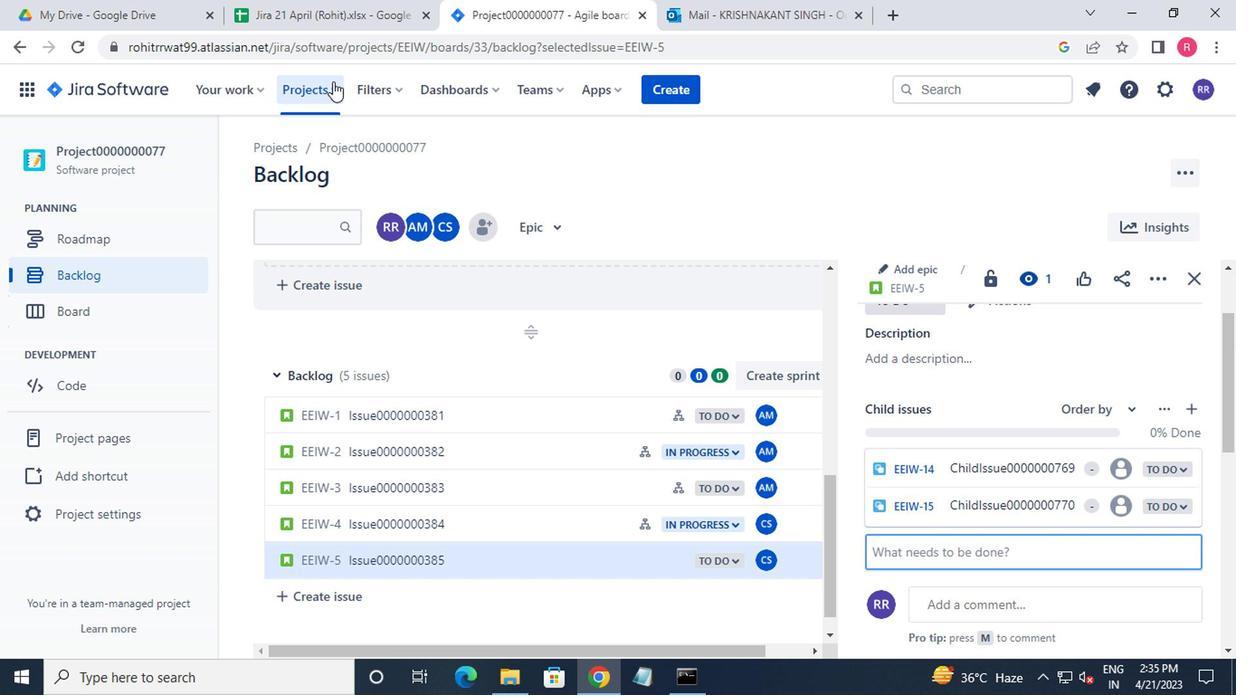 
Action: Mouse pressed left at (324, 79)
Screenshot: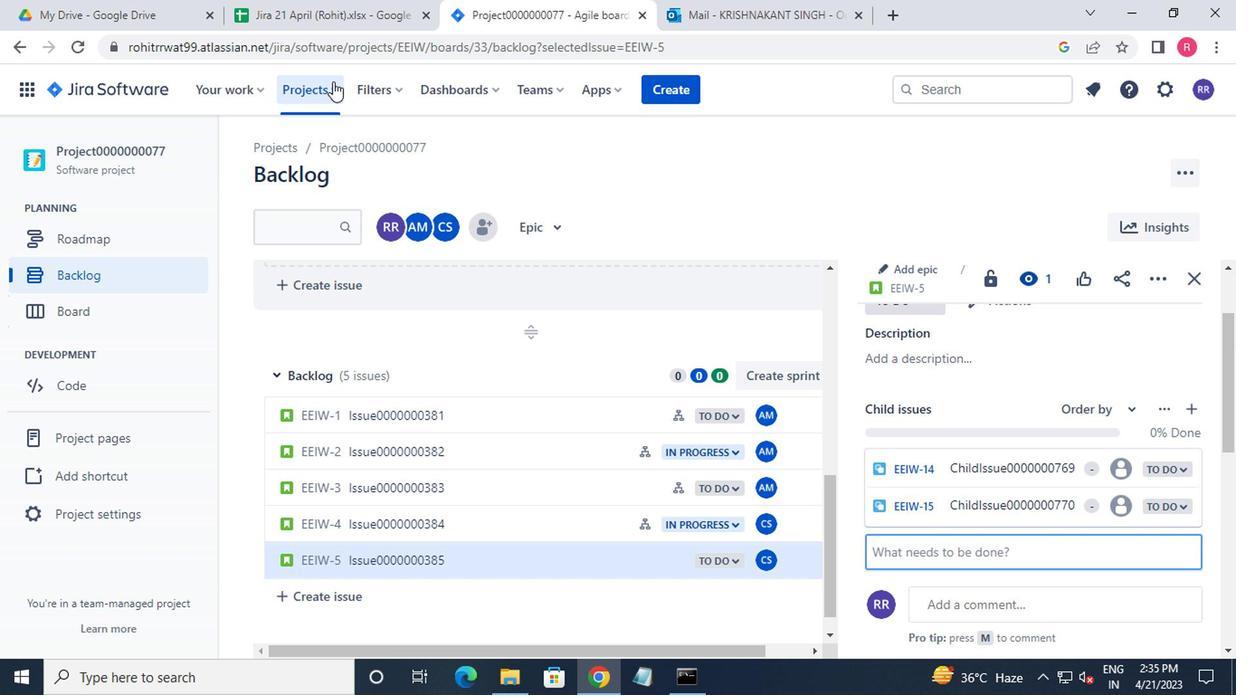 
Action: Mouse moved to (386, 219)
Screenshot: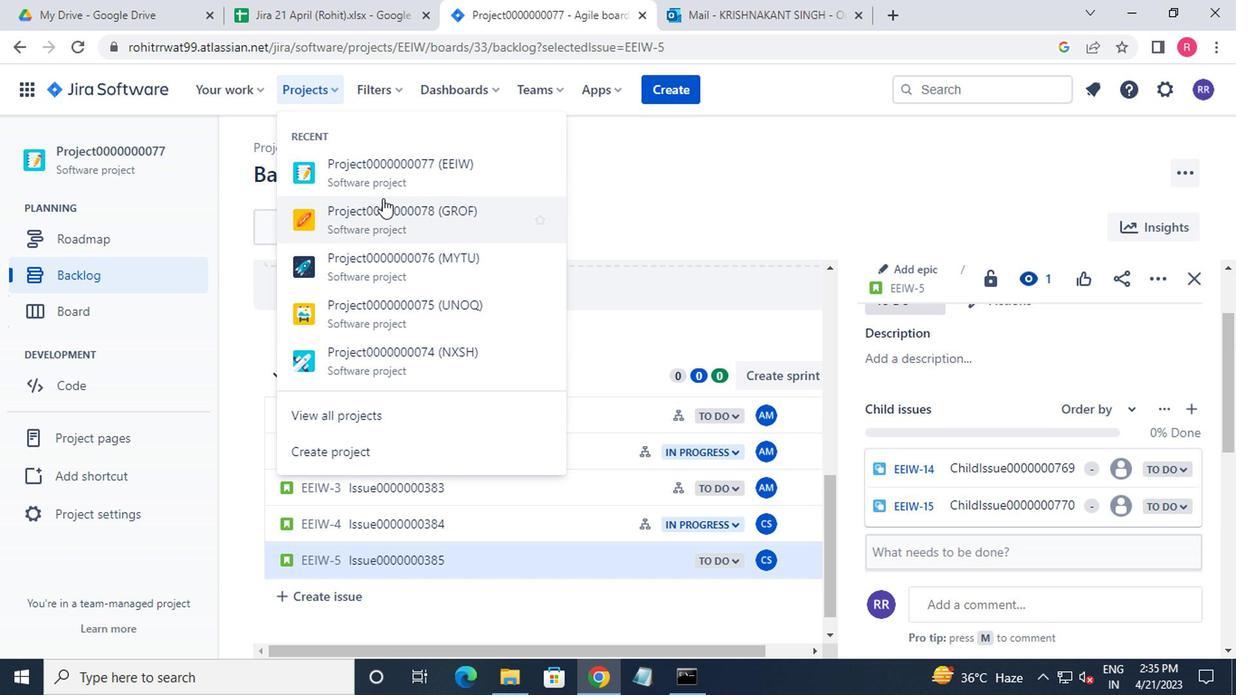 
Action: Mouse pressed left at (386, 219)
Screenshot: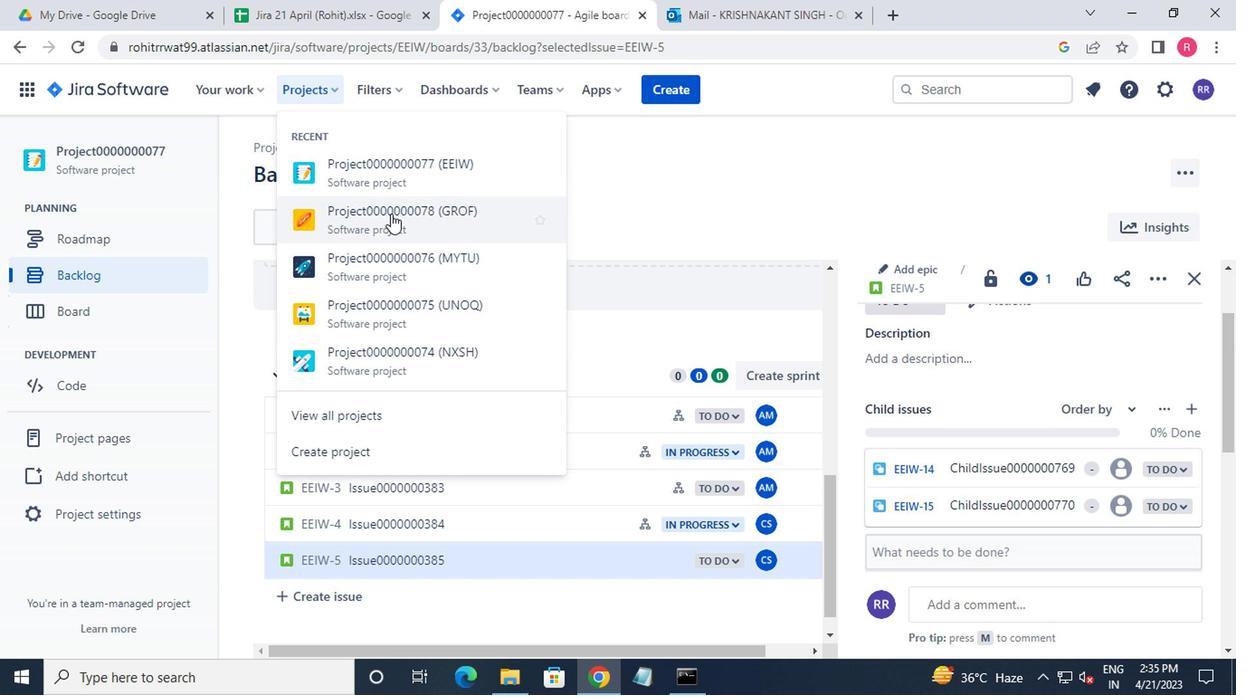 
Action: Mouse moved to (150, 269)
Screenshot: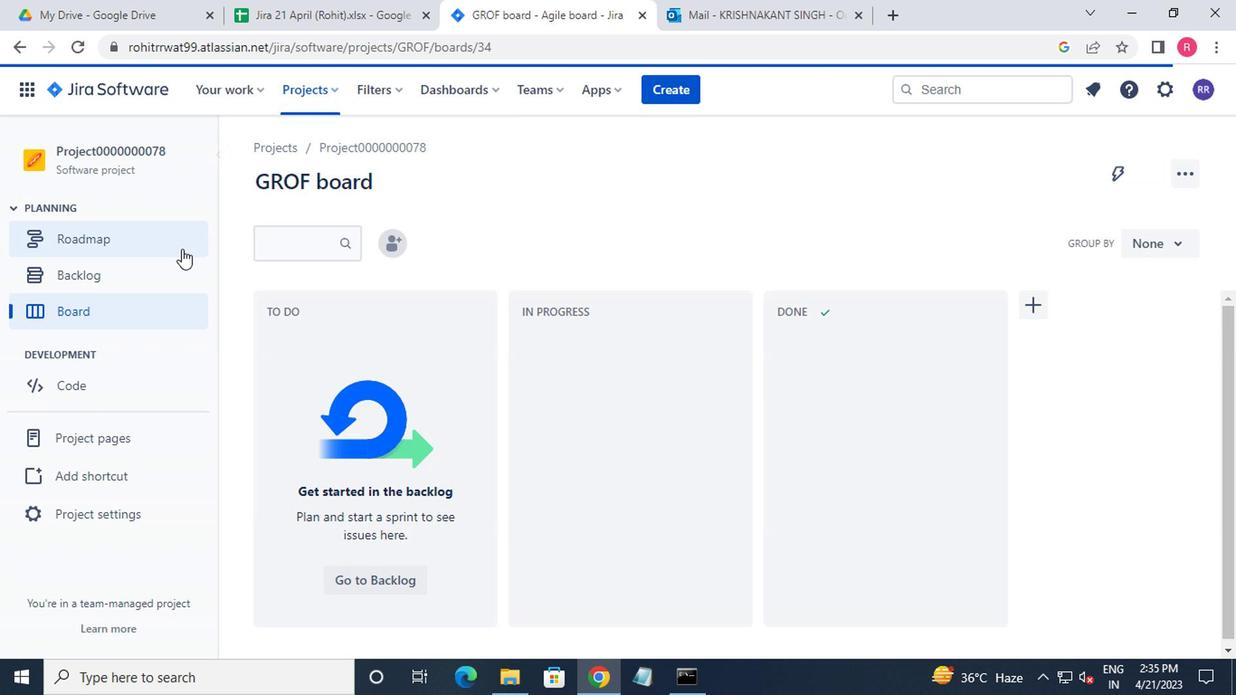 
Action: Mouse pressed left at (150, 269)
Screenshot: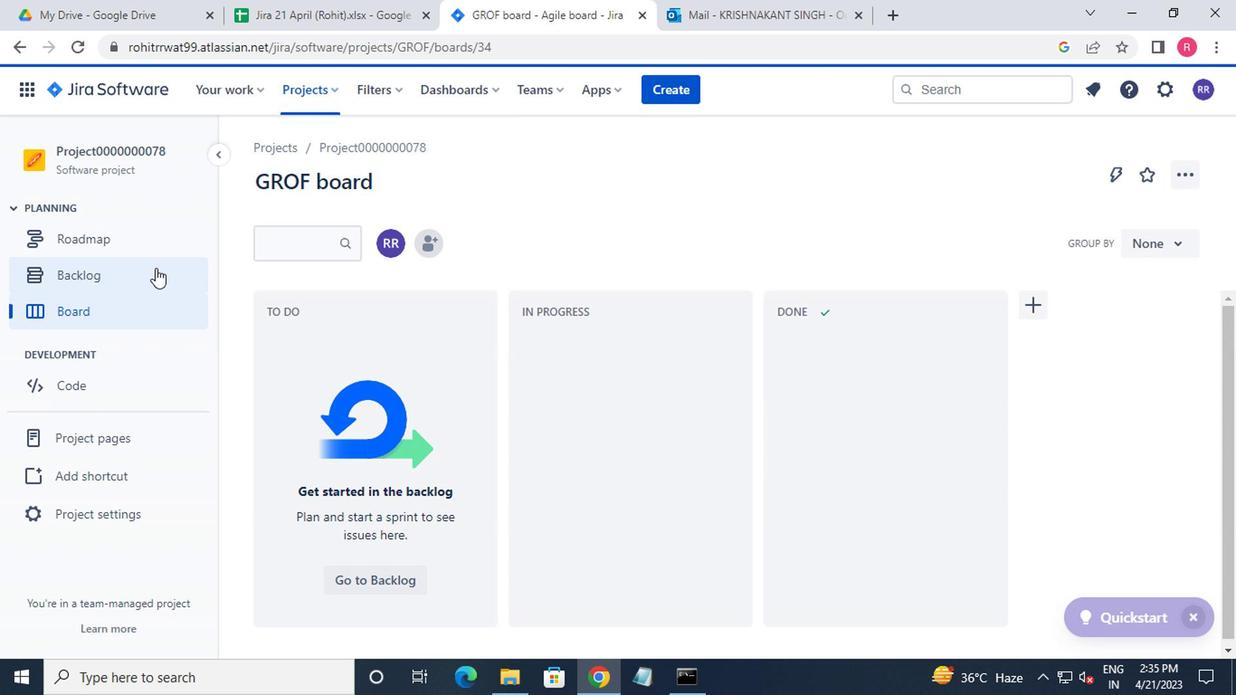 
Action: Mouse moved to (343, 365)
Screenshot: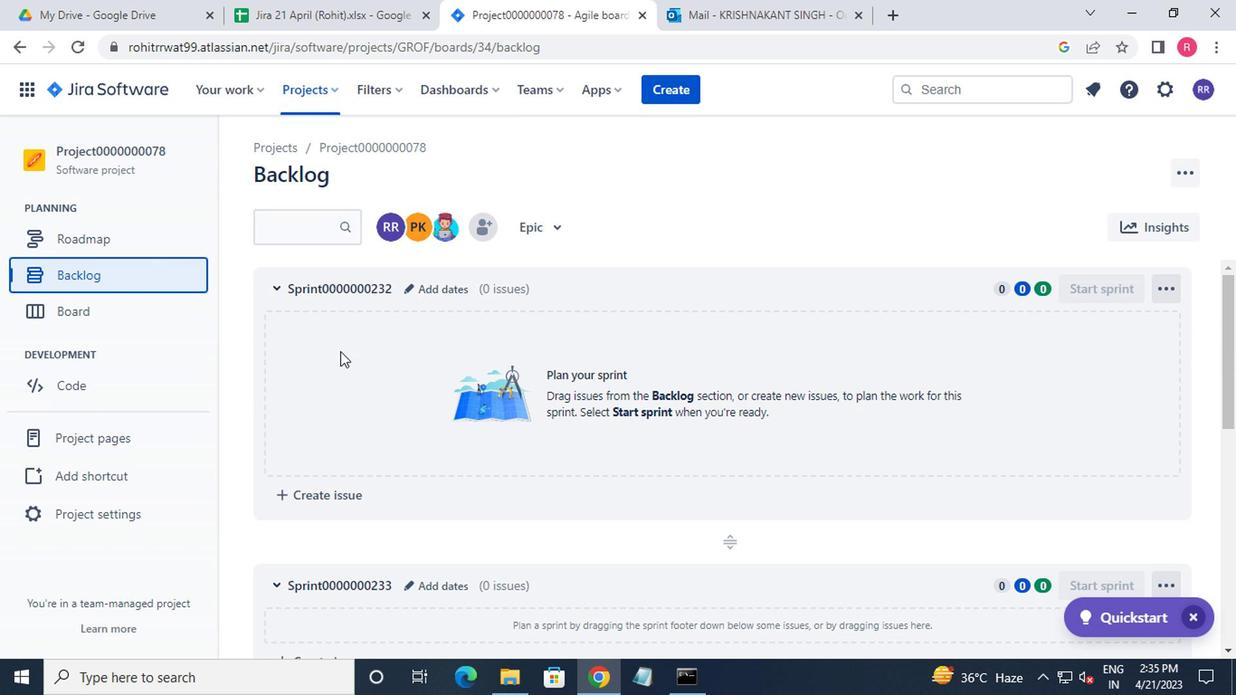 
Action: Mouse scrolled (343, 364) with delta (0, 0)
Screenshot: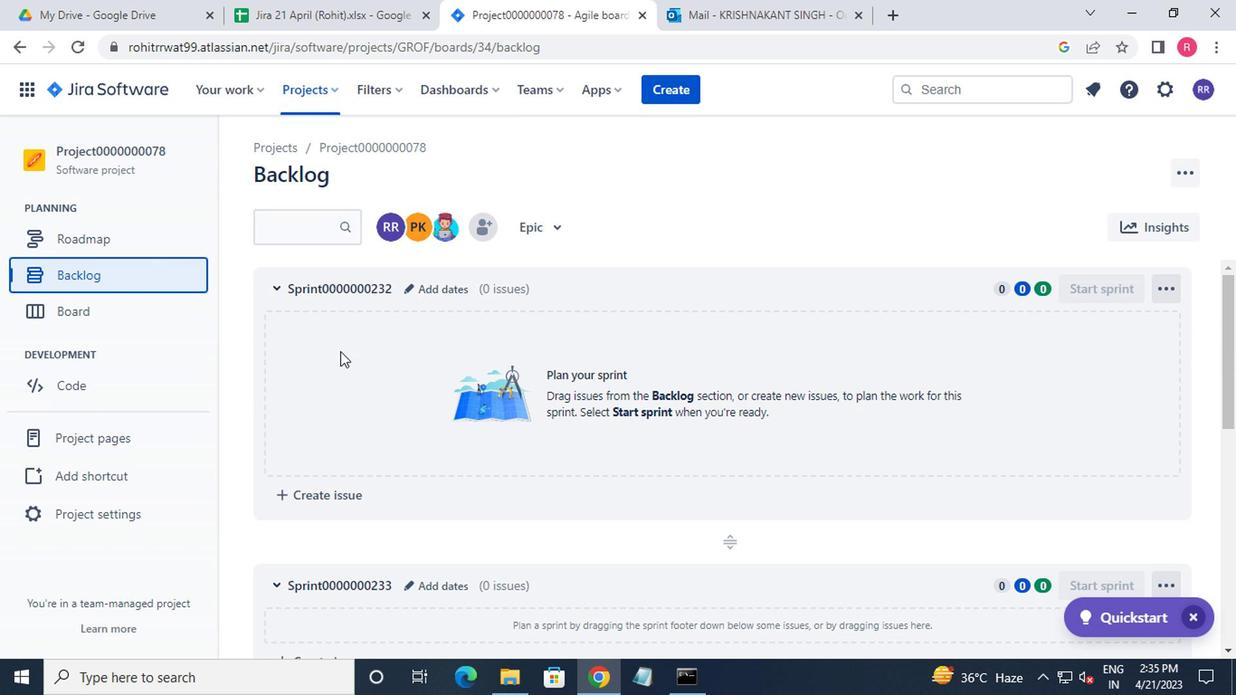 
Action: Mouse moved to (348, 370)
Screenshot: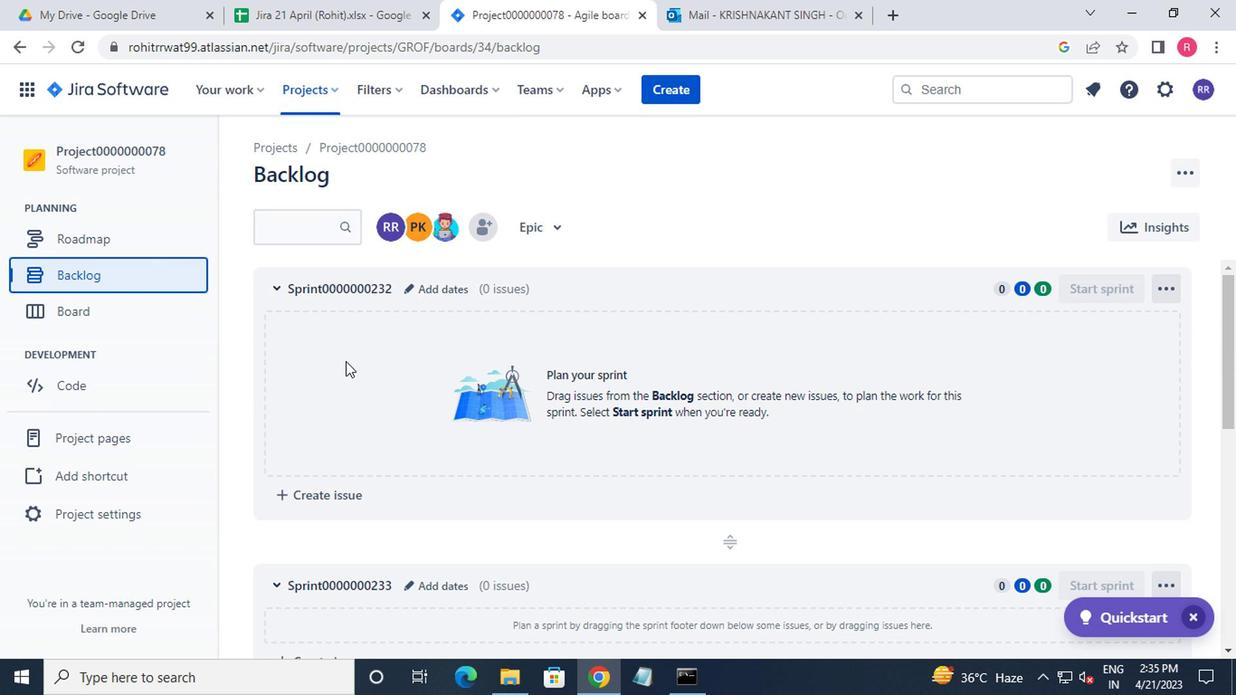 
Action: Mouse scrolled (348, 369) with delta (0, -1)
Screenshot: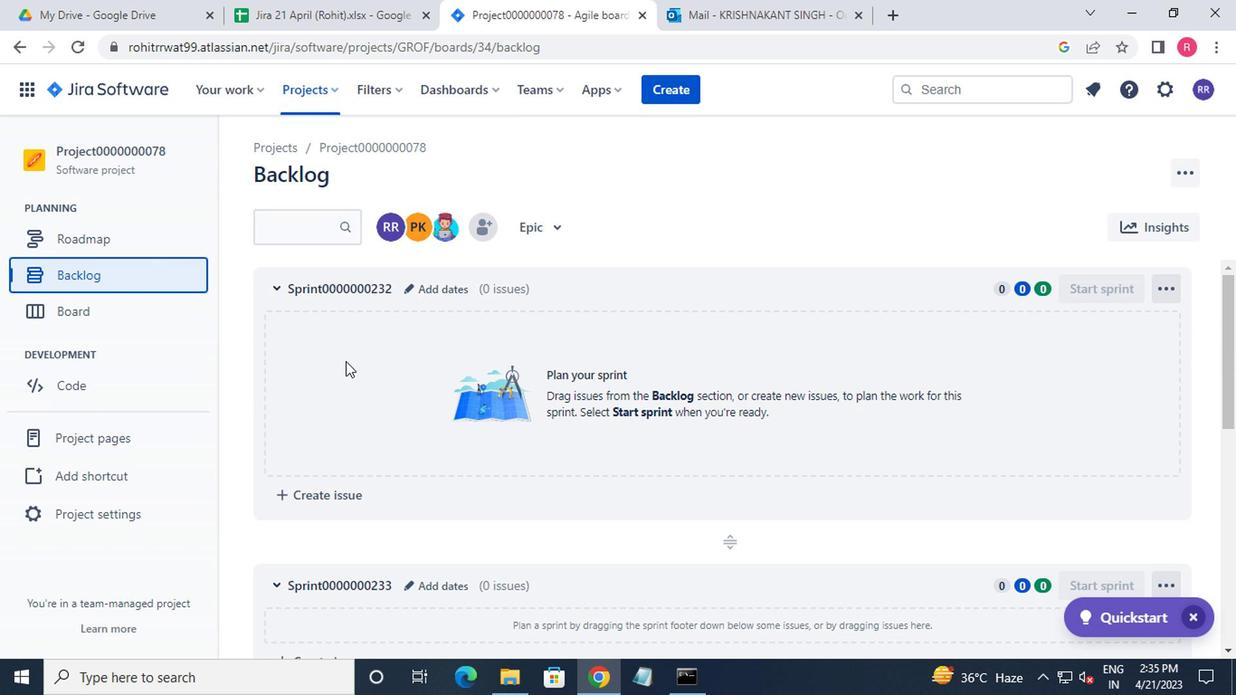 
Action: Mouse moved to (359, 382)
Screenshot: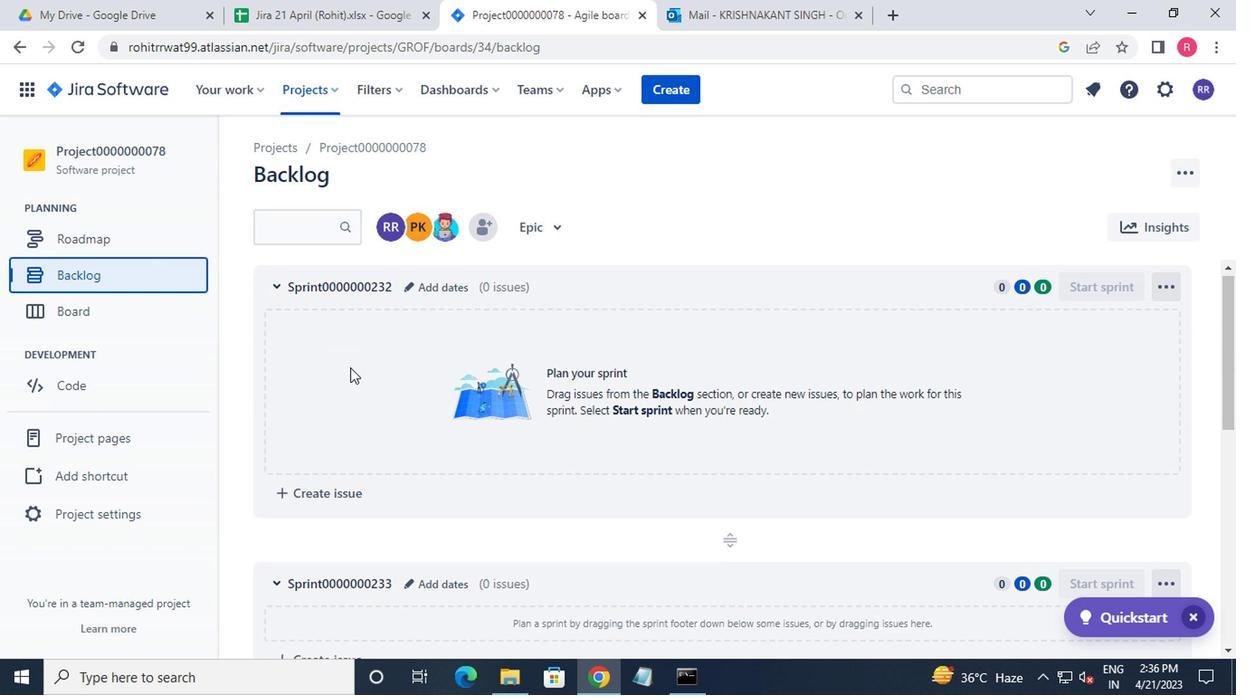 
Action: Mouse scrolled (359, 381) with delta (0, -1)
Screenshot: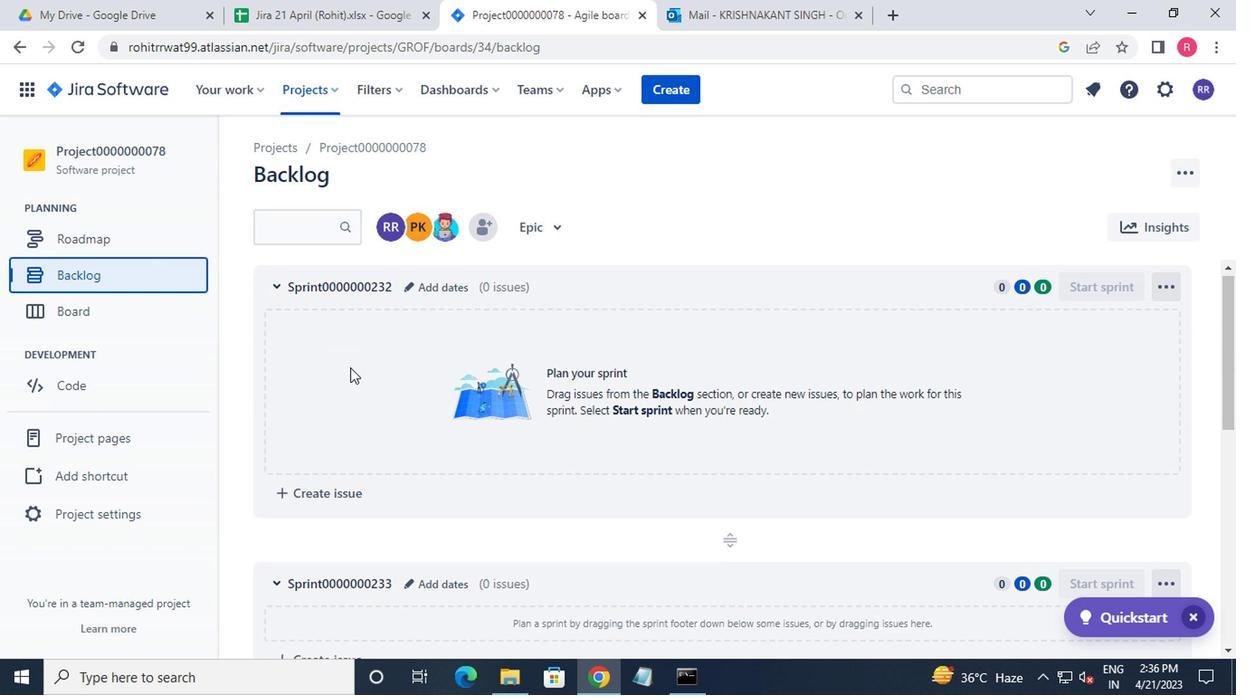 
Action: Mouse moved to (368, 395)
Screenshot: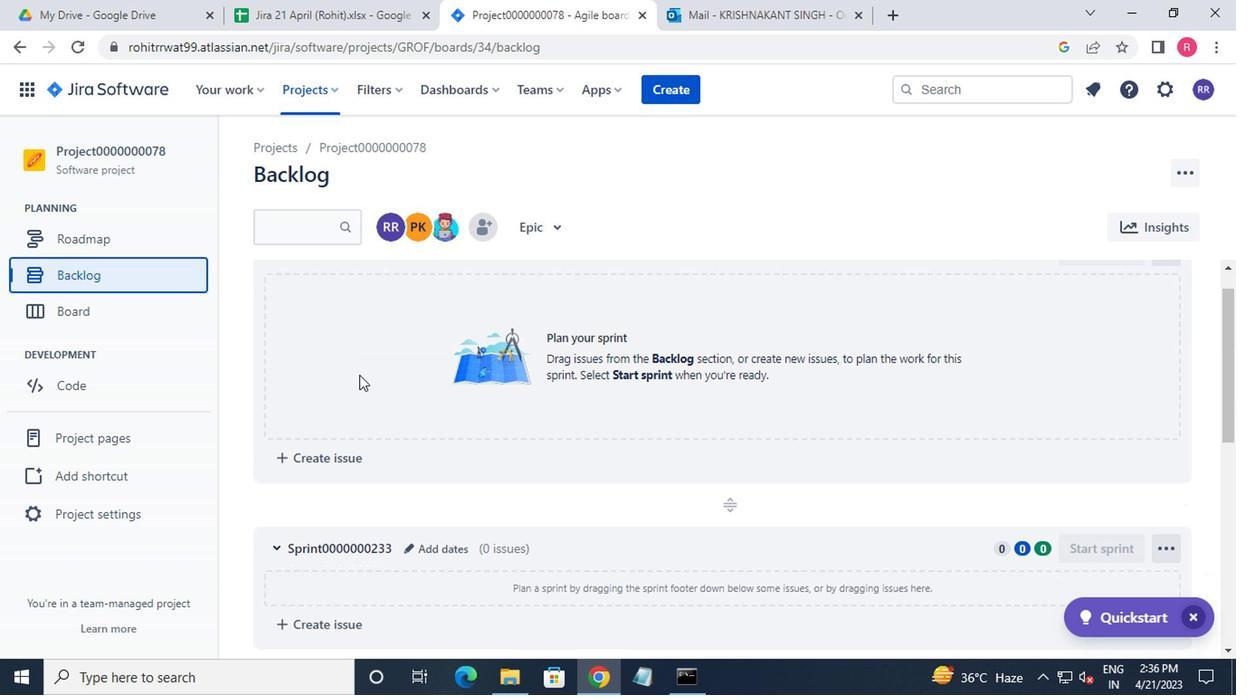 
Action: Mouse scrolled (368, 394) with delta (0, -1)
Screenshot: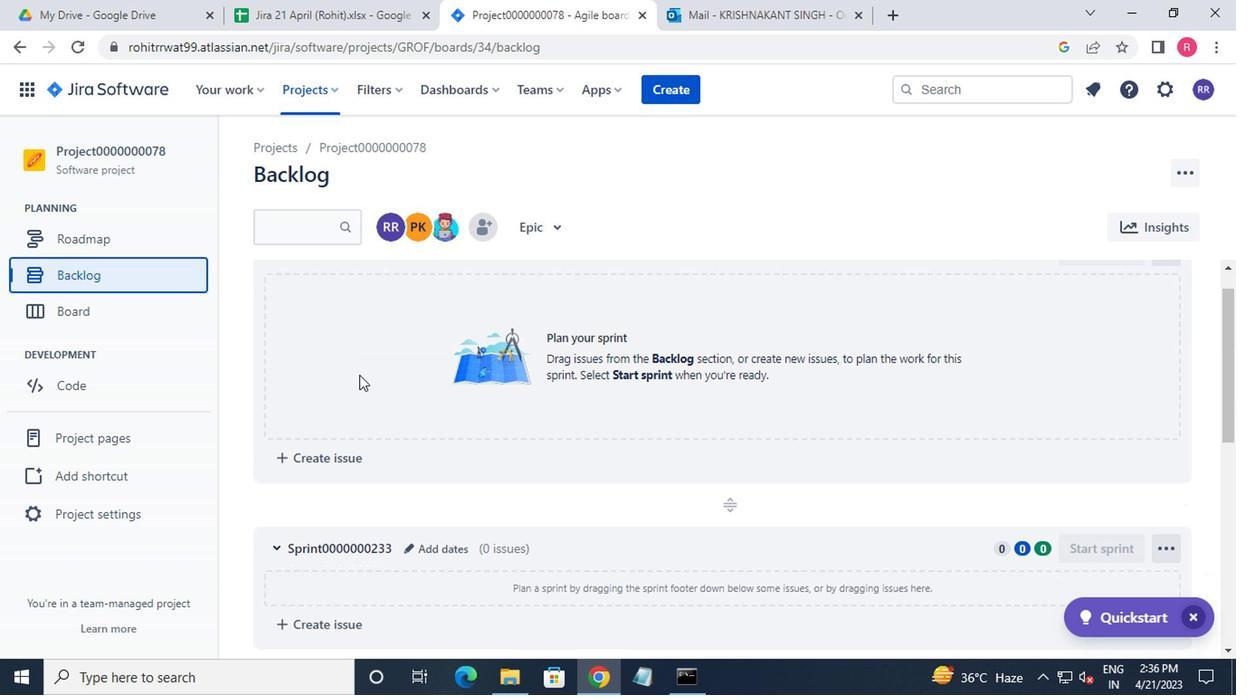 
Action: Mouse moved to (582, 451)
Screenshot: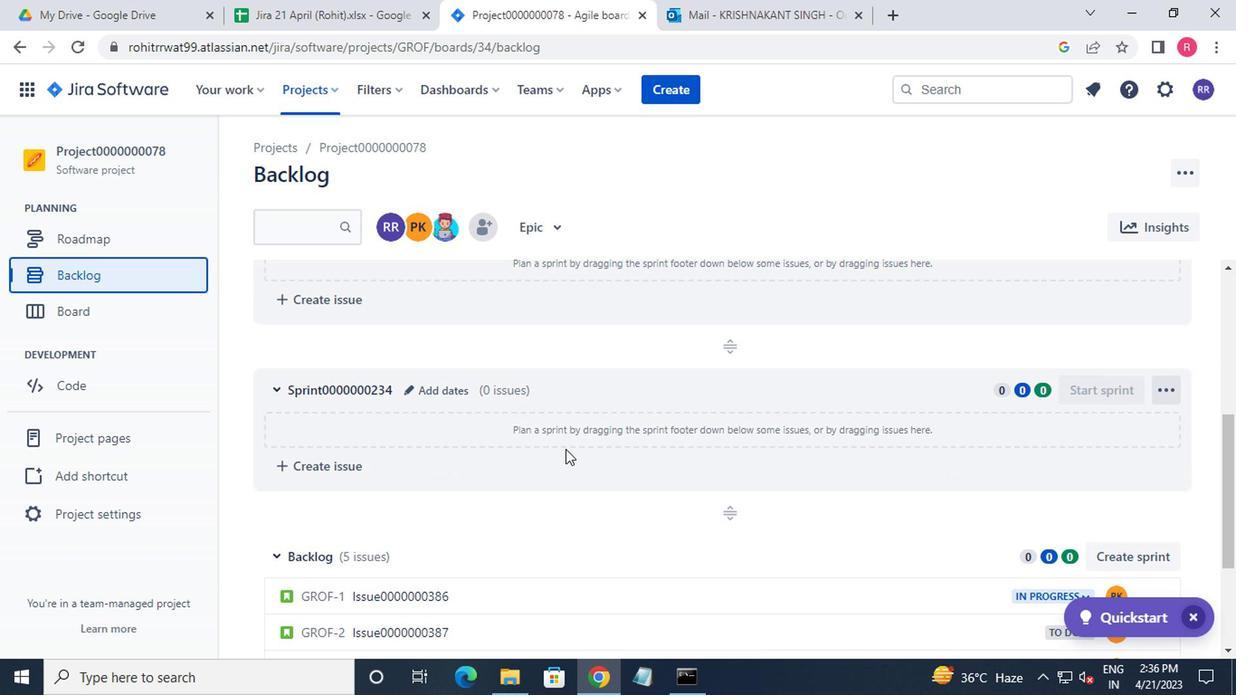 
Action: Mouse scrolled (582, 450) with delta (0, -1)
Screenshot: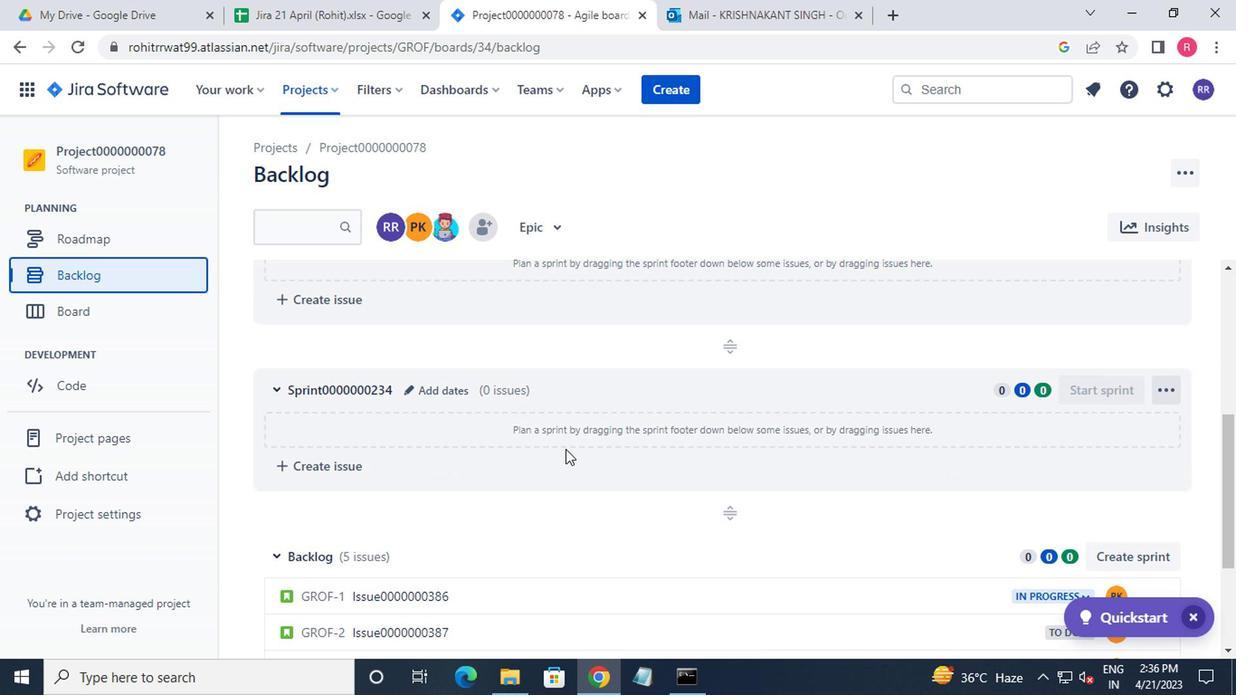 
Action: Mouse moved to (587, 454)
Screenshot: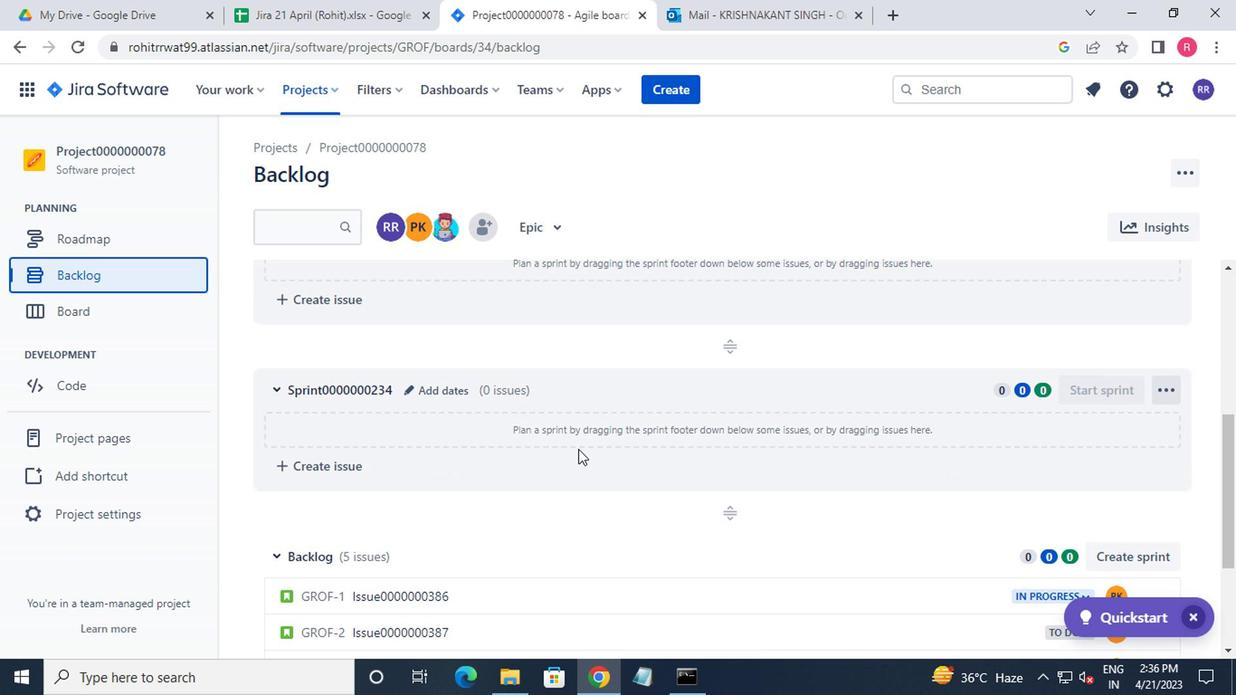 
Action: Mouse scrolled (587, 453) with delta (0, 0)
Screenshot: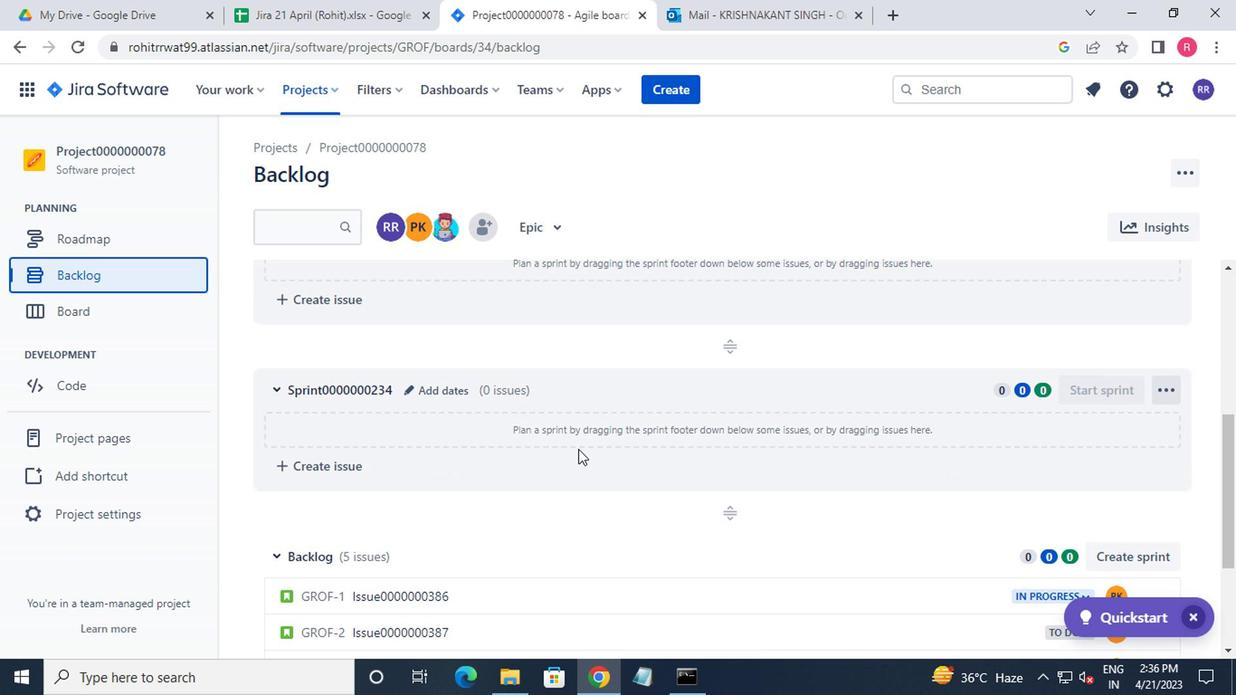 
Action: Mouse moved to (682, 413)
Screenshot: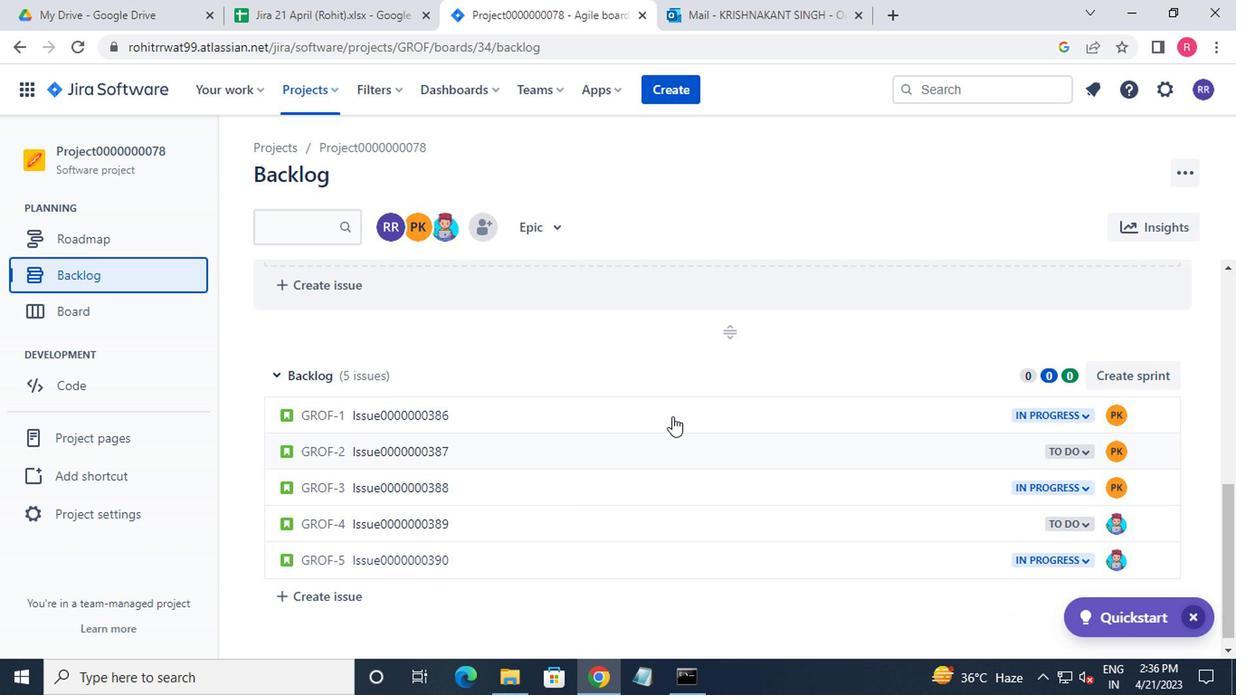 
Action: Mouse pressed left at (682, 413)
Screenshot: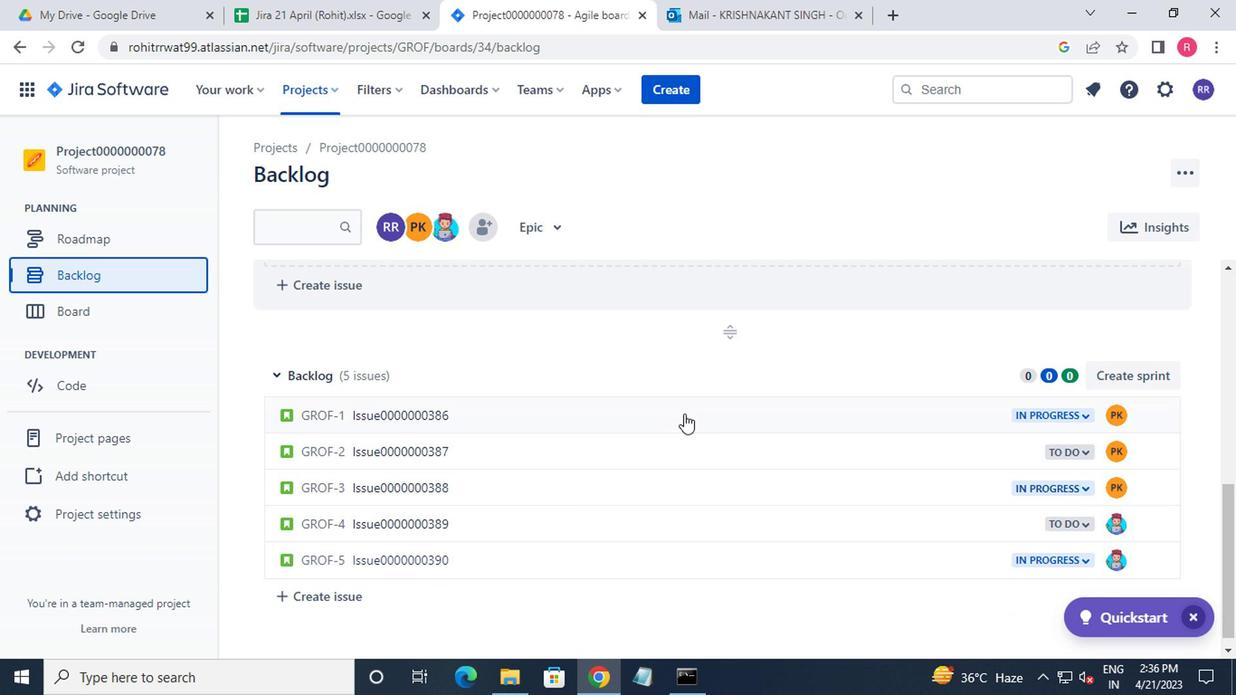 
Action: Mouse moved to (915, 362)
Screenshot: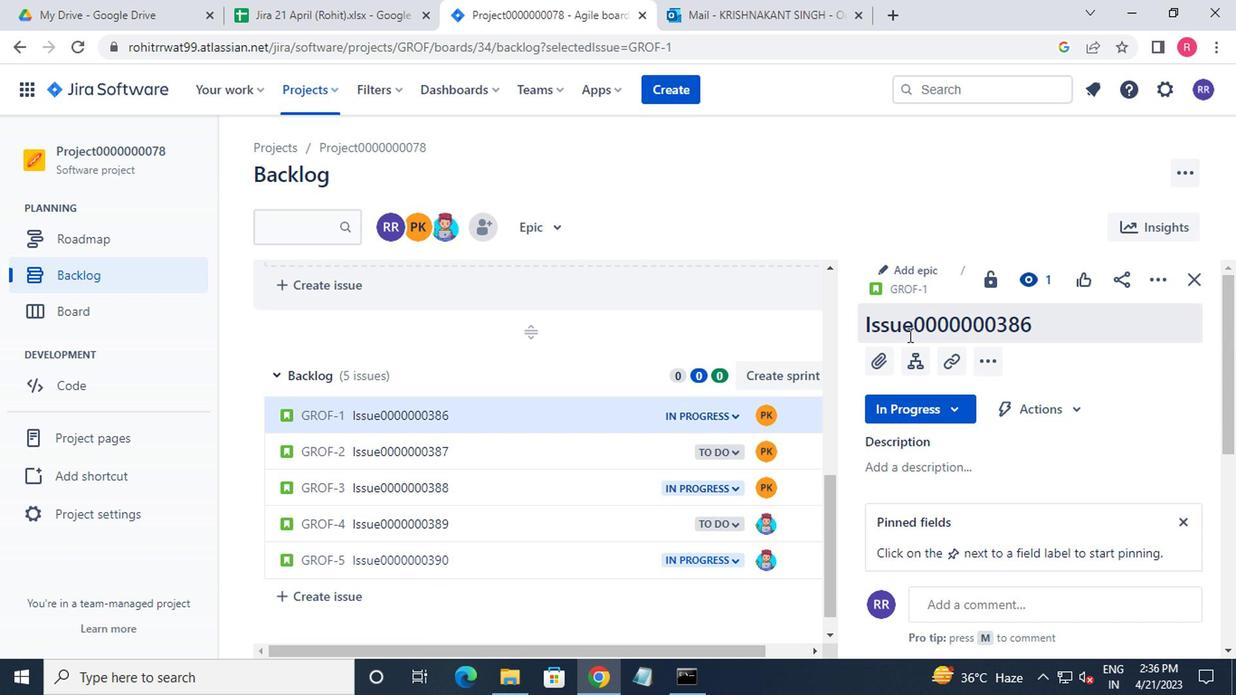 
Action: Mouse pressed left at (915, 362)
Screenshot: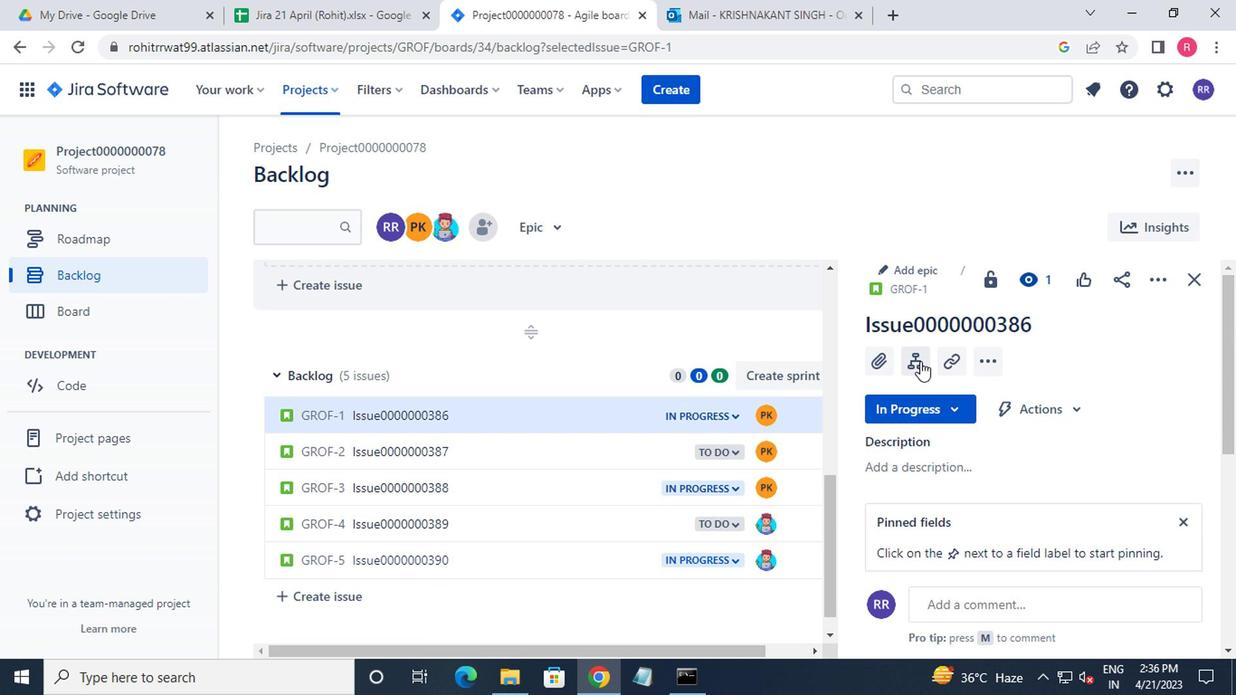
Action: Mouse moved to (816, 393)
Screenshot: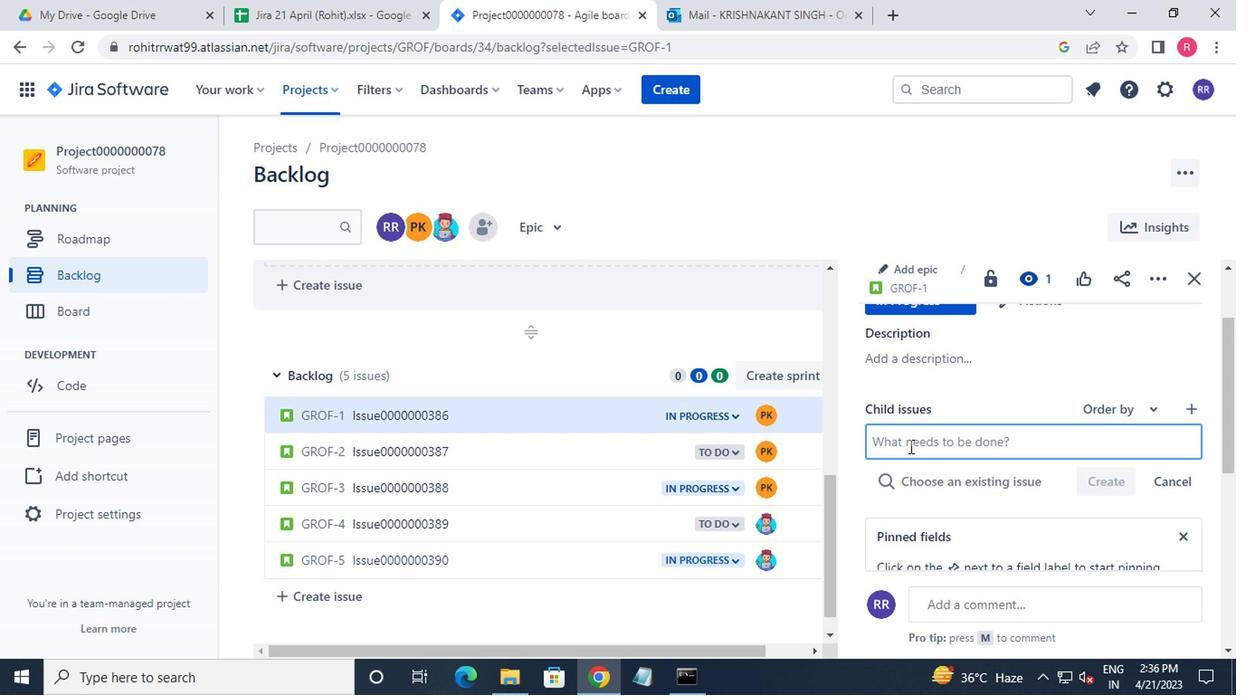
Action: Key pressed <Key.shift>CHILD<Key.shift_r>ISSUR<Key.backspace>E0000000771<Key.shift_r><Key.enter><Key.shift><Key.shift><Key.shift><Key.shift><Key.shift><Key.shift><Key.shift>CHILD<Key.shift_r>ISSUE0000000772<Key.enter>
Screenshot: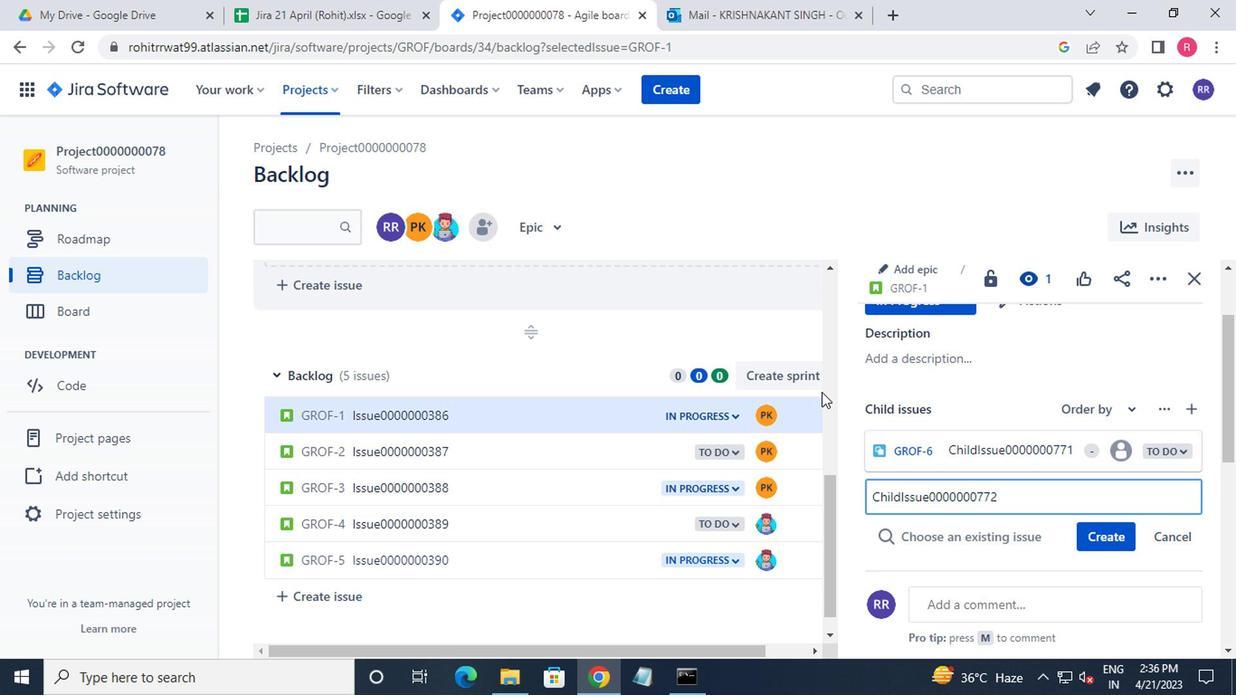 
